 Task: Change the language and translation settings in Microsoft Outlook.
Action: Mouse moved to (60, 39)
Screenshot: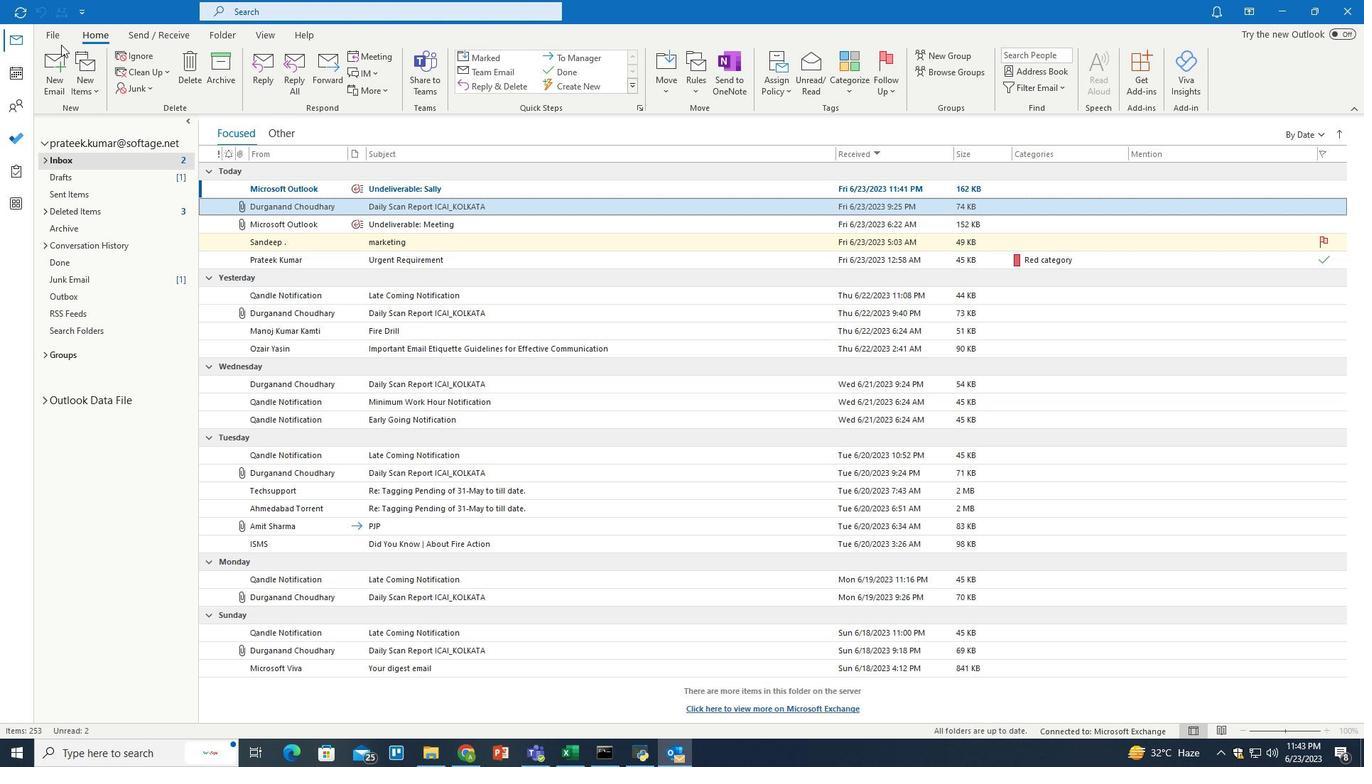 
Action: Mouse pressed left at (60, 39)
Screenshot: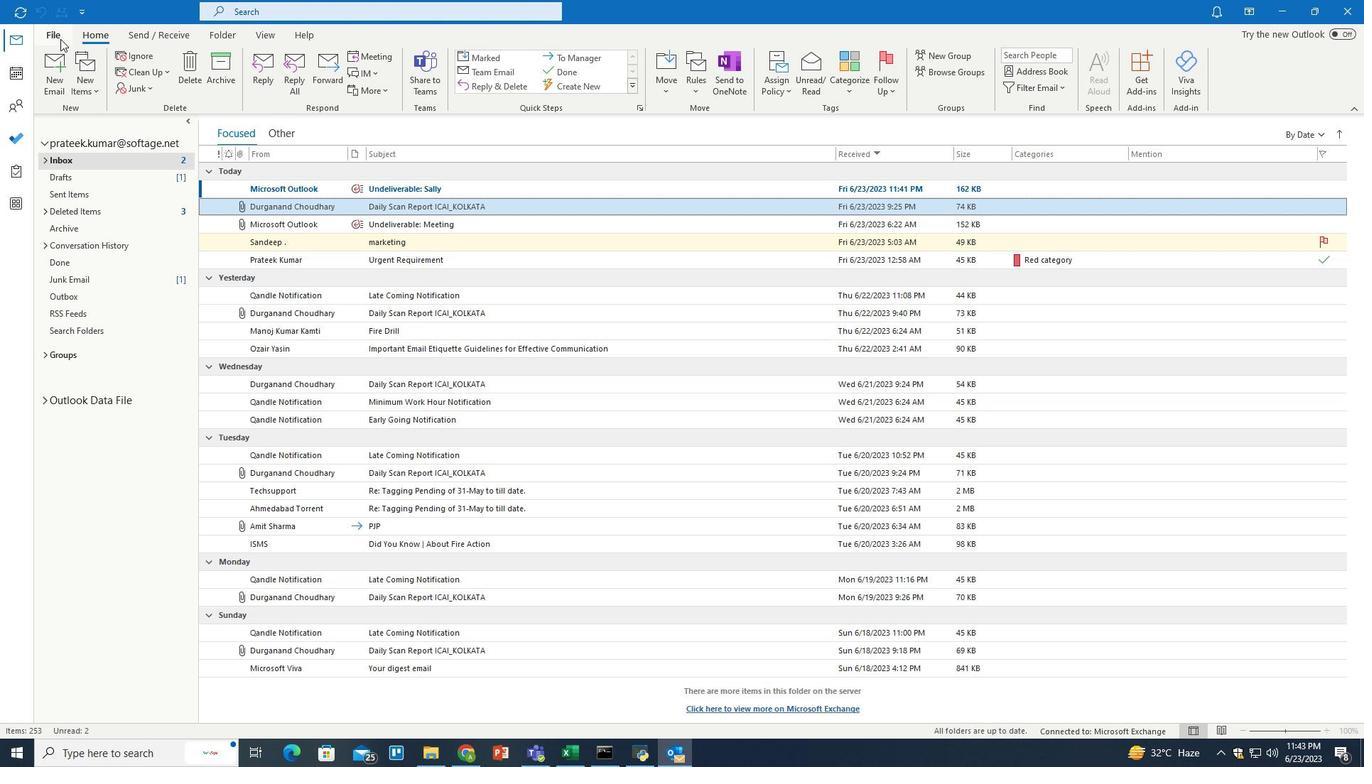 
Action: Mouse moved to (45, 680)
Screenshot: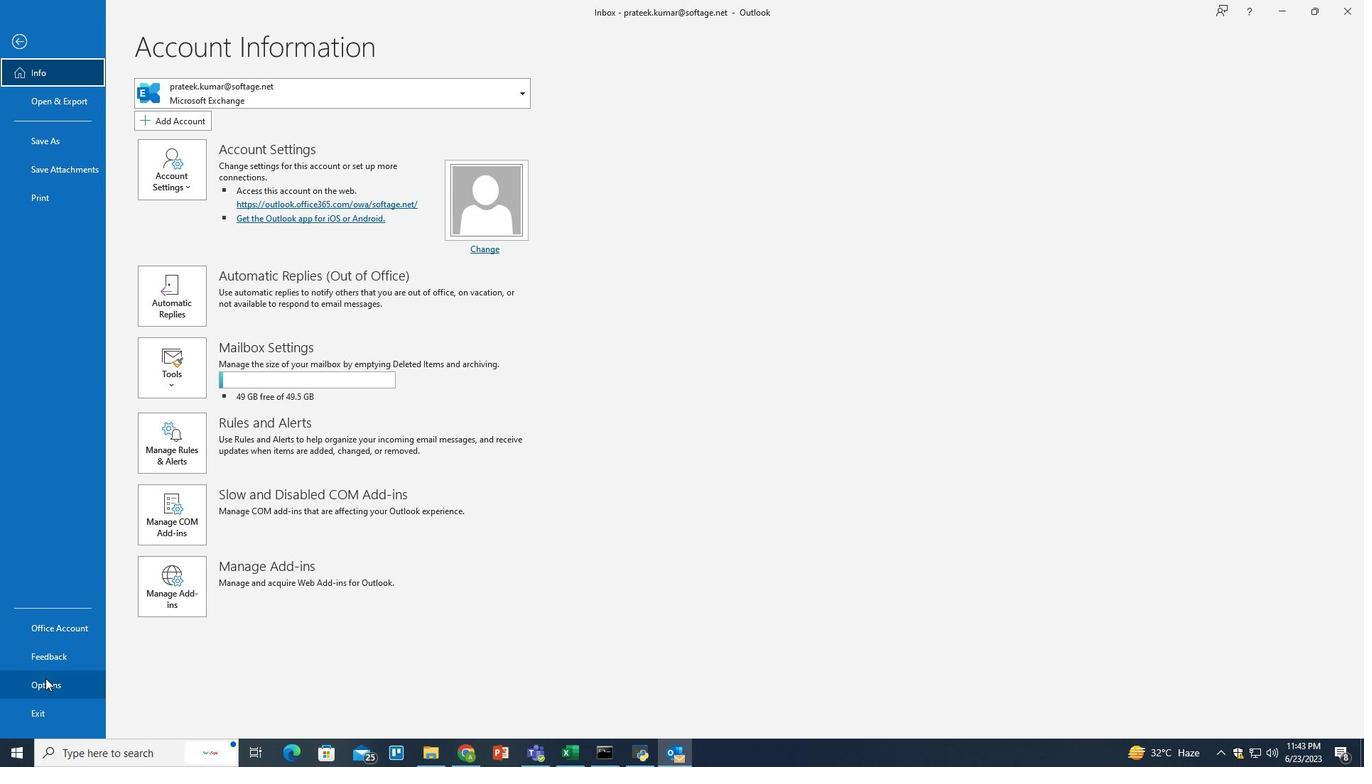 
Action: Mouse pressed left at (45, 680)
Screenshot: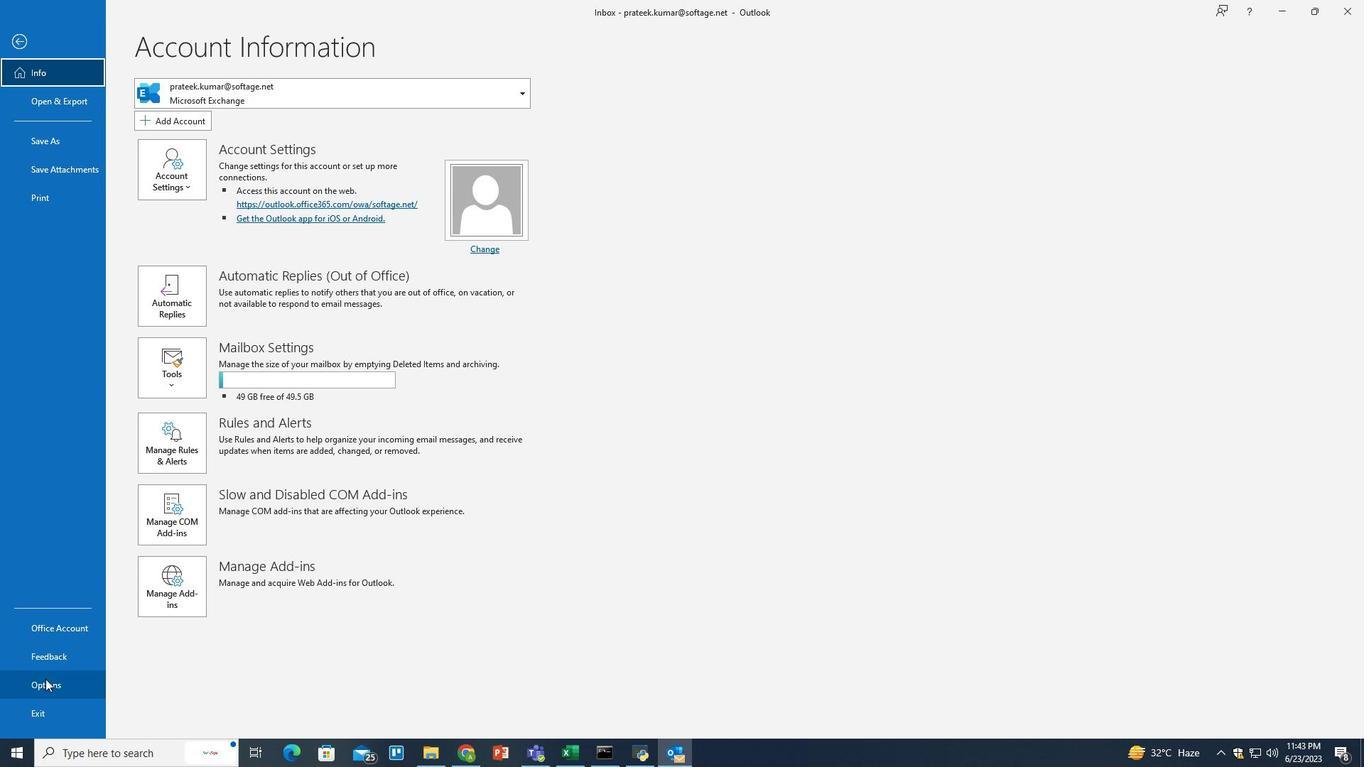 
Action: Mouse moved to (410, 299)
Screenshot: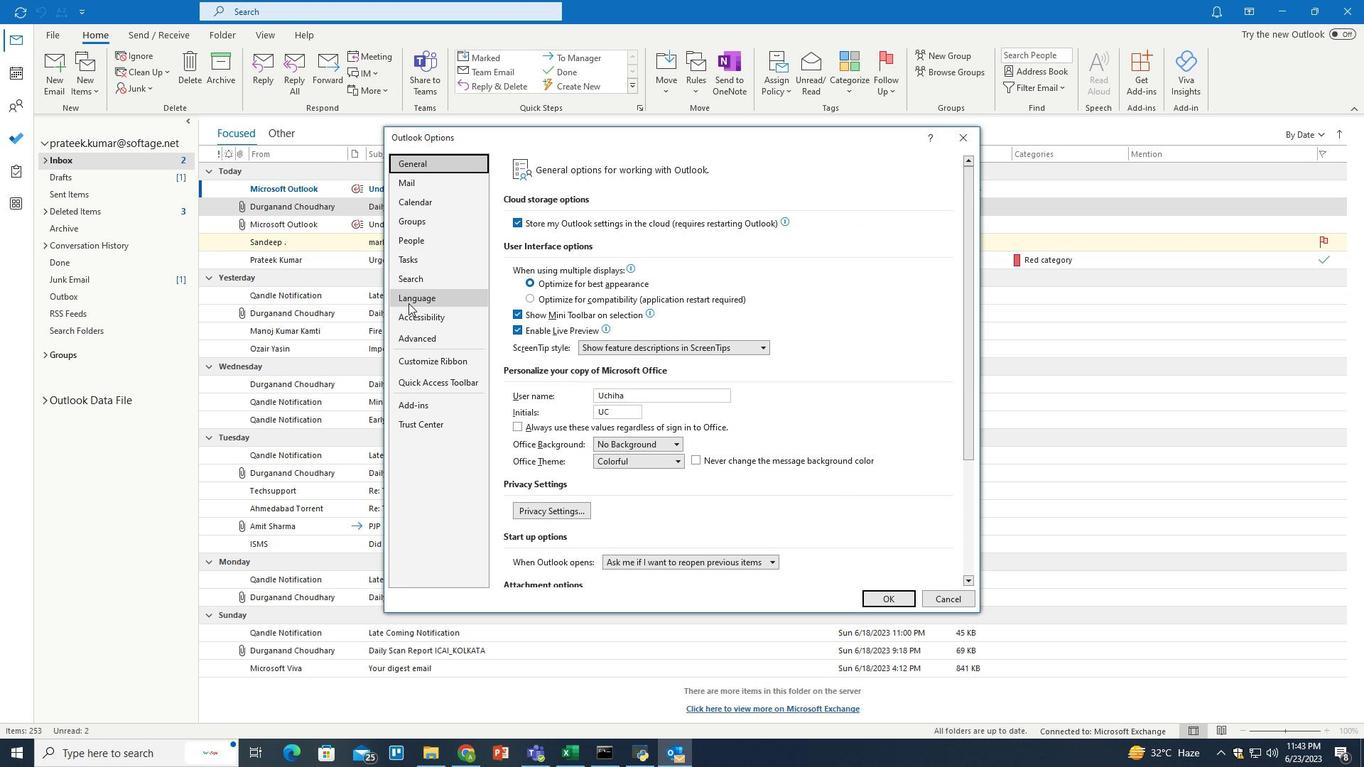 
Action: Mouse pressed left at (410, 299)
Screenshot: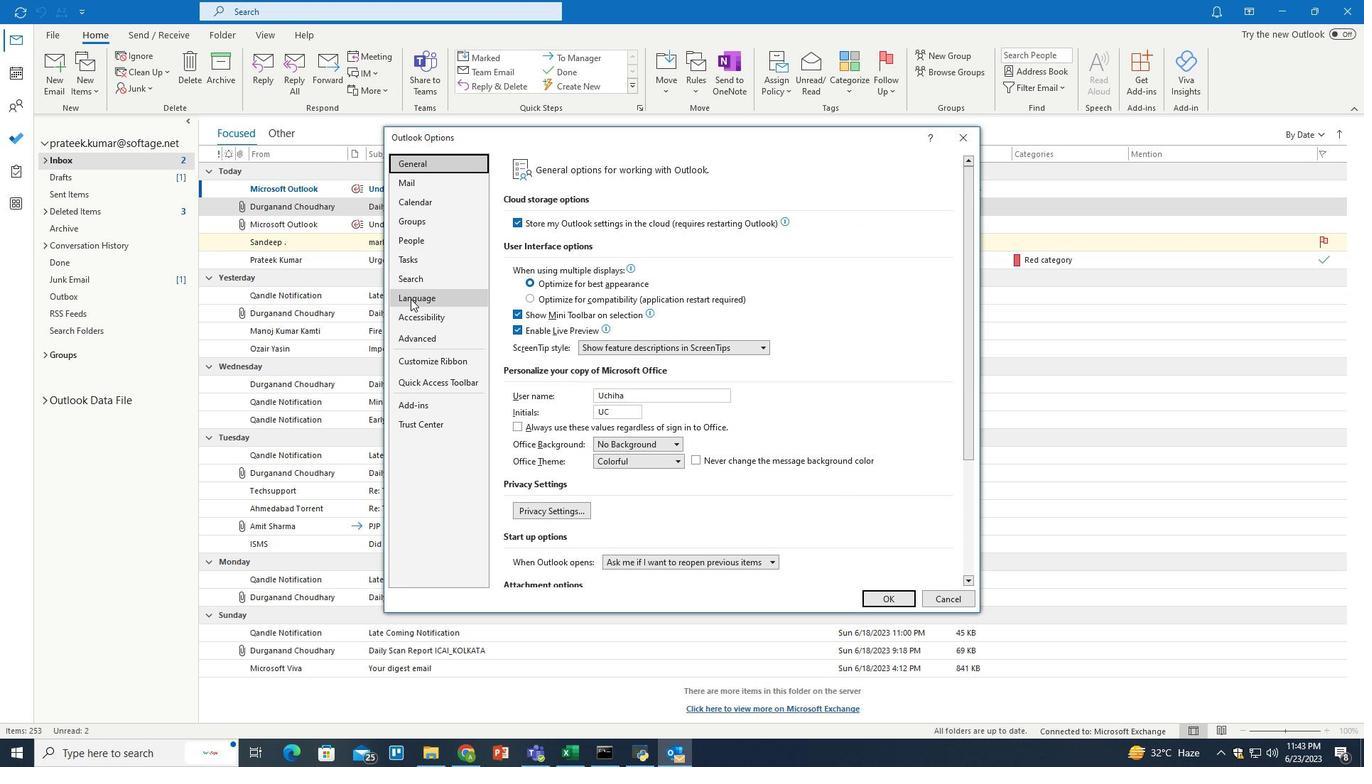 
Action: Mouse moved to (746, 349)
Screenshot: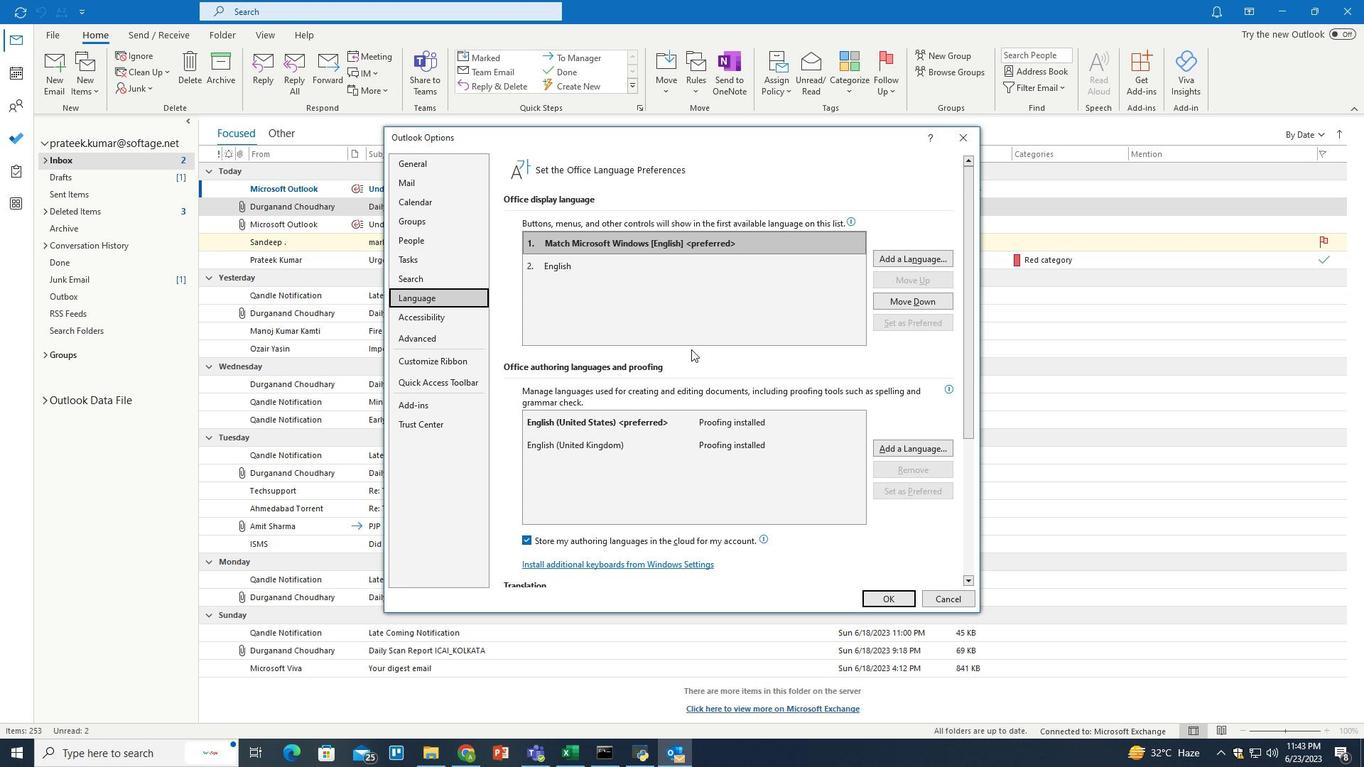 
Action: Mouse scrolled (746, 348) with delta (0, 0)
Screenshot: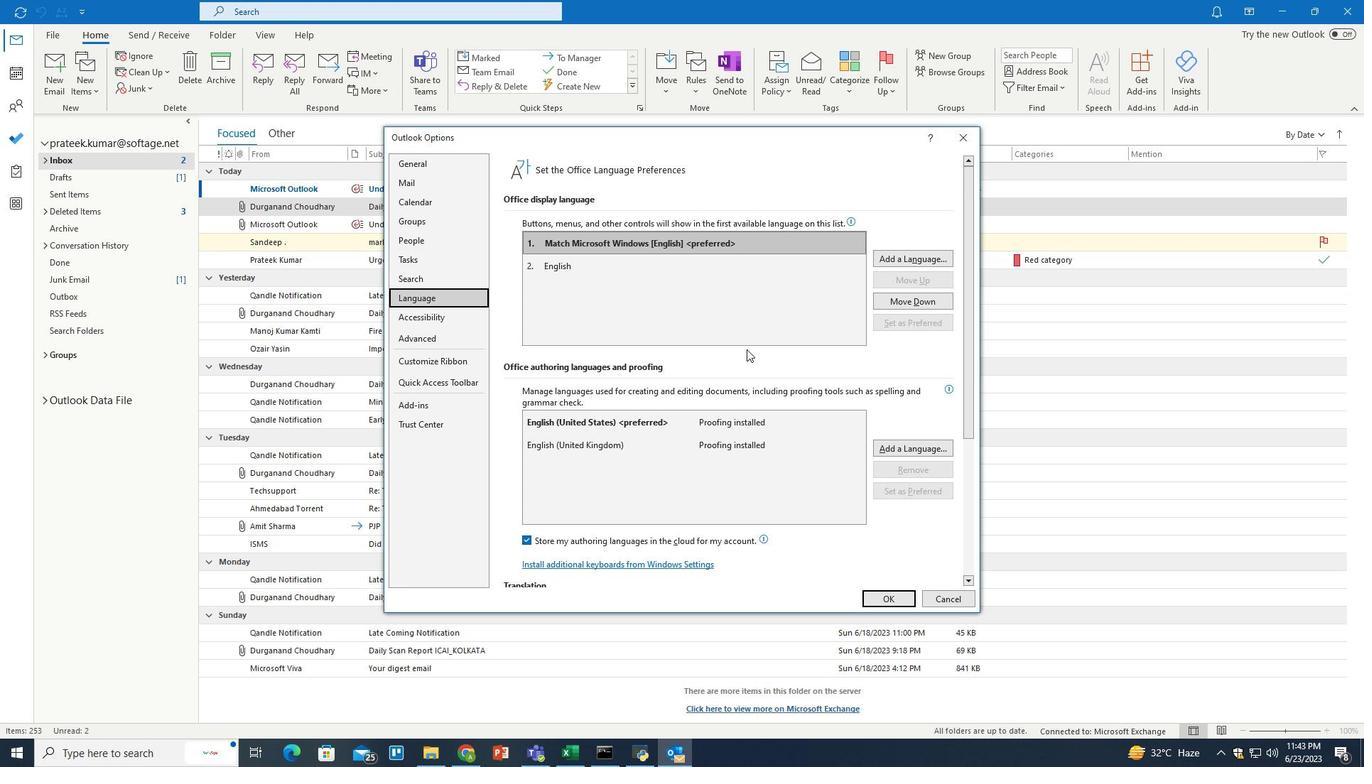 
Action: Mouse scrolled (746, 348) with delta (0, 0)
Screenshot: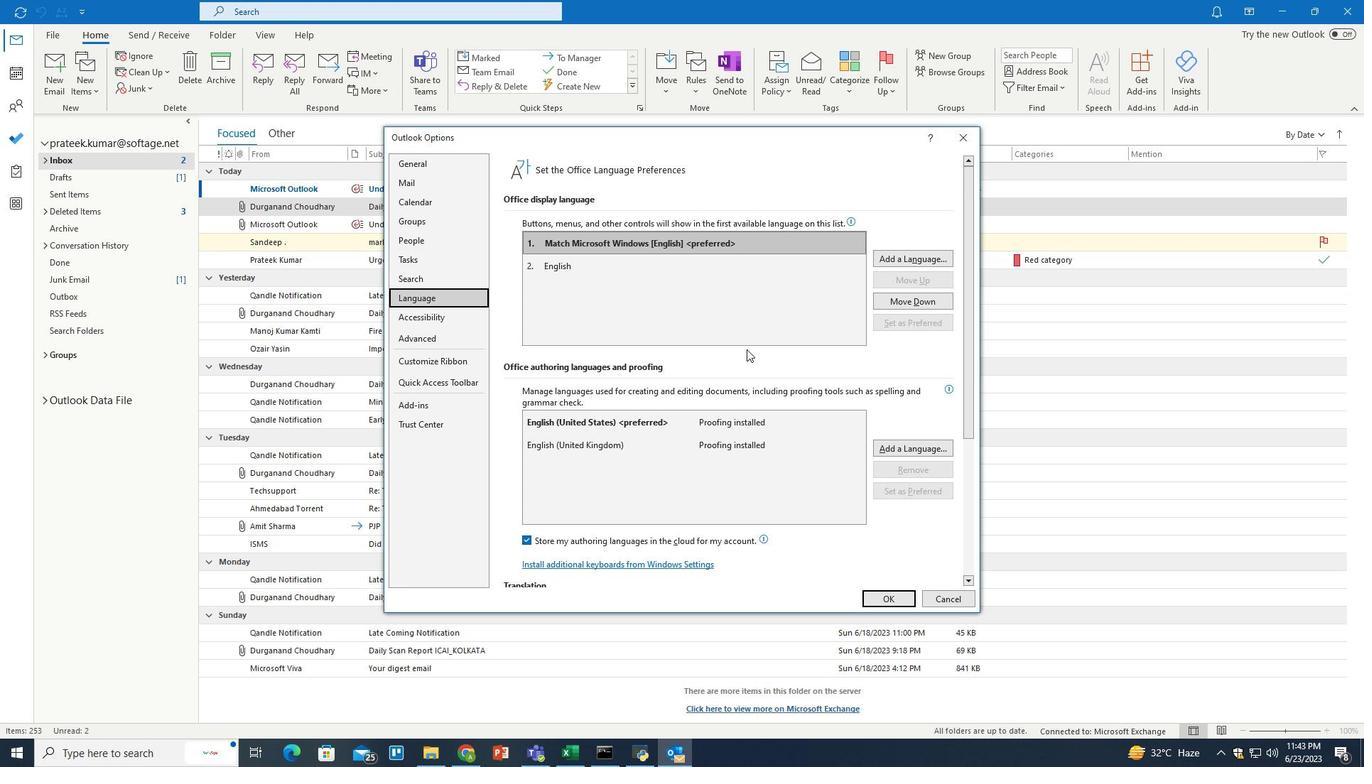 
Action: Mouse scrolled (746, 348) with delta (0, 0)
Screenshot: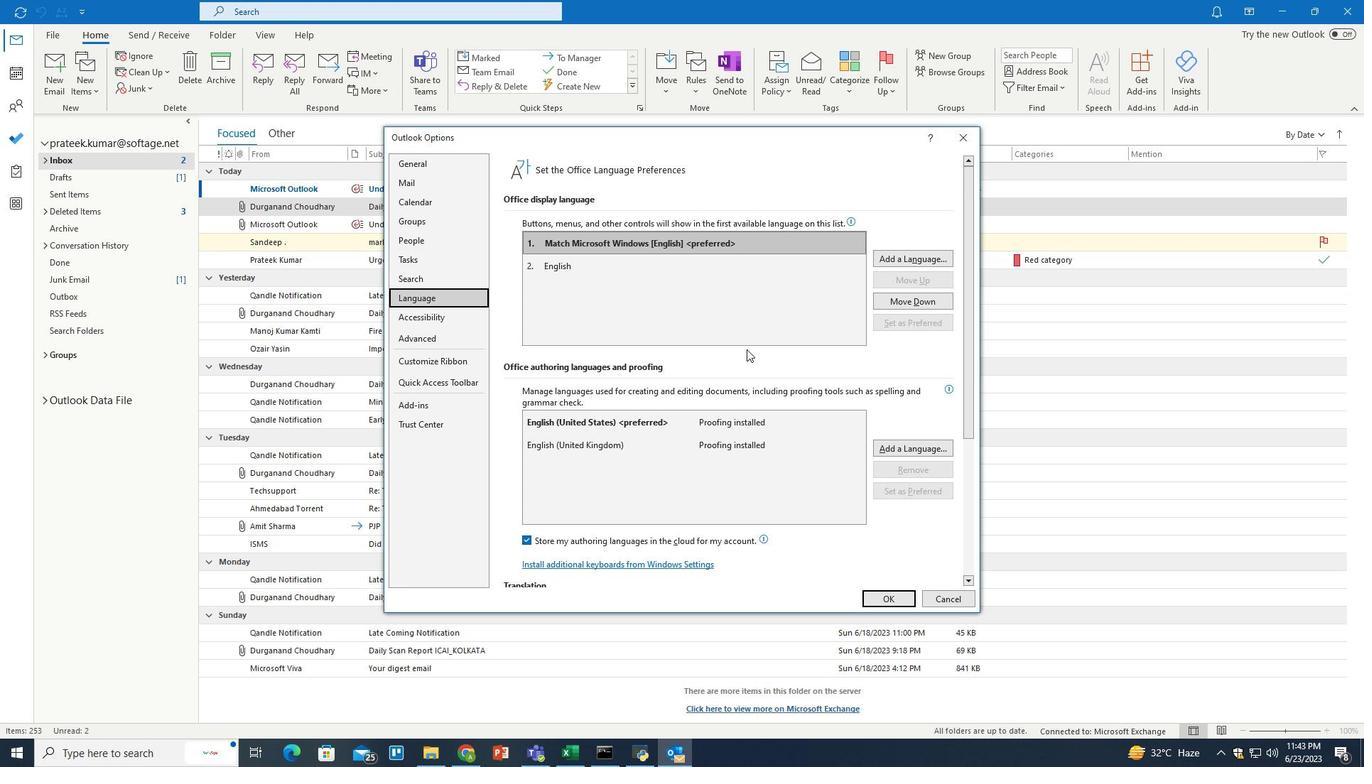 
Action: Mouse scrolled (746, 348) with delta (0, 0)
Screenshot: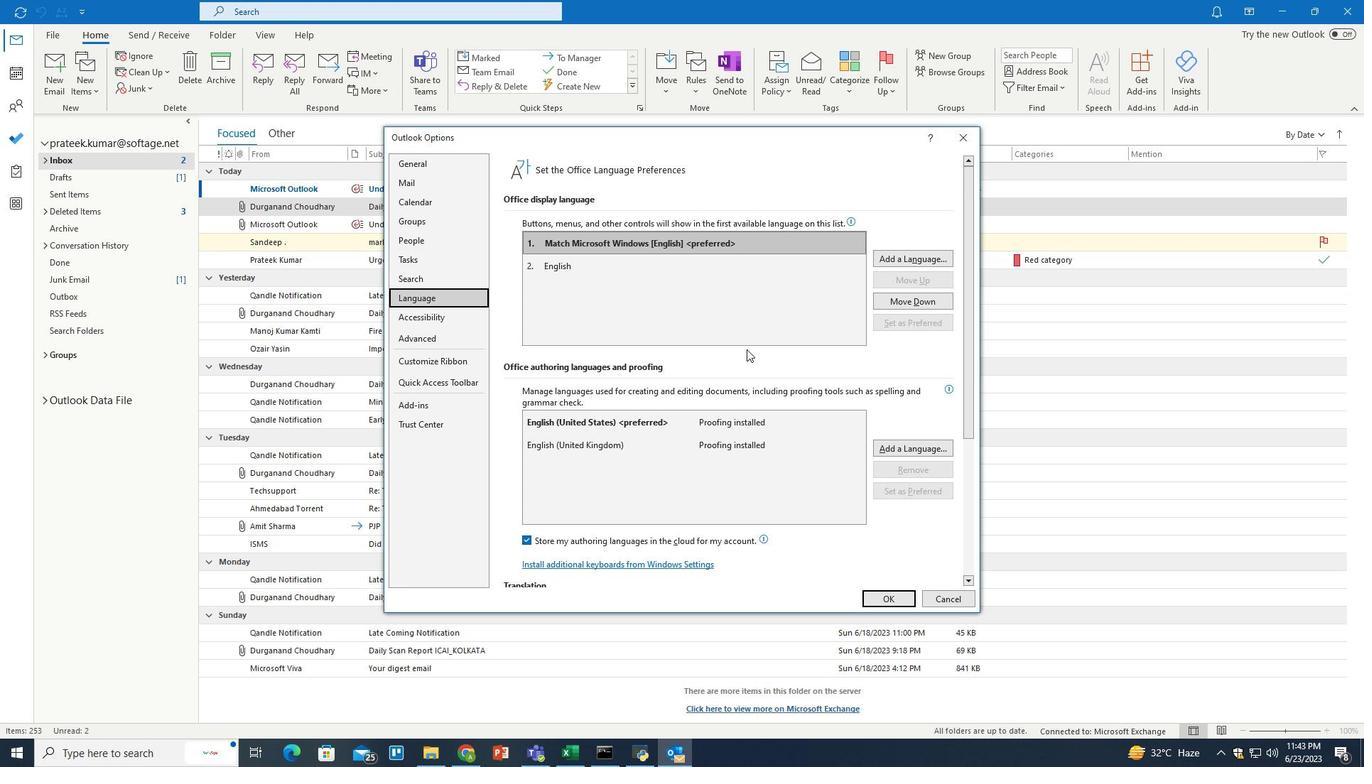 
Action: Mouse scrolled (746, 348) with delta (0, 0)
Screenshot: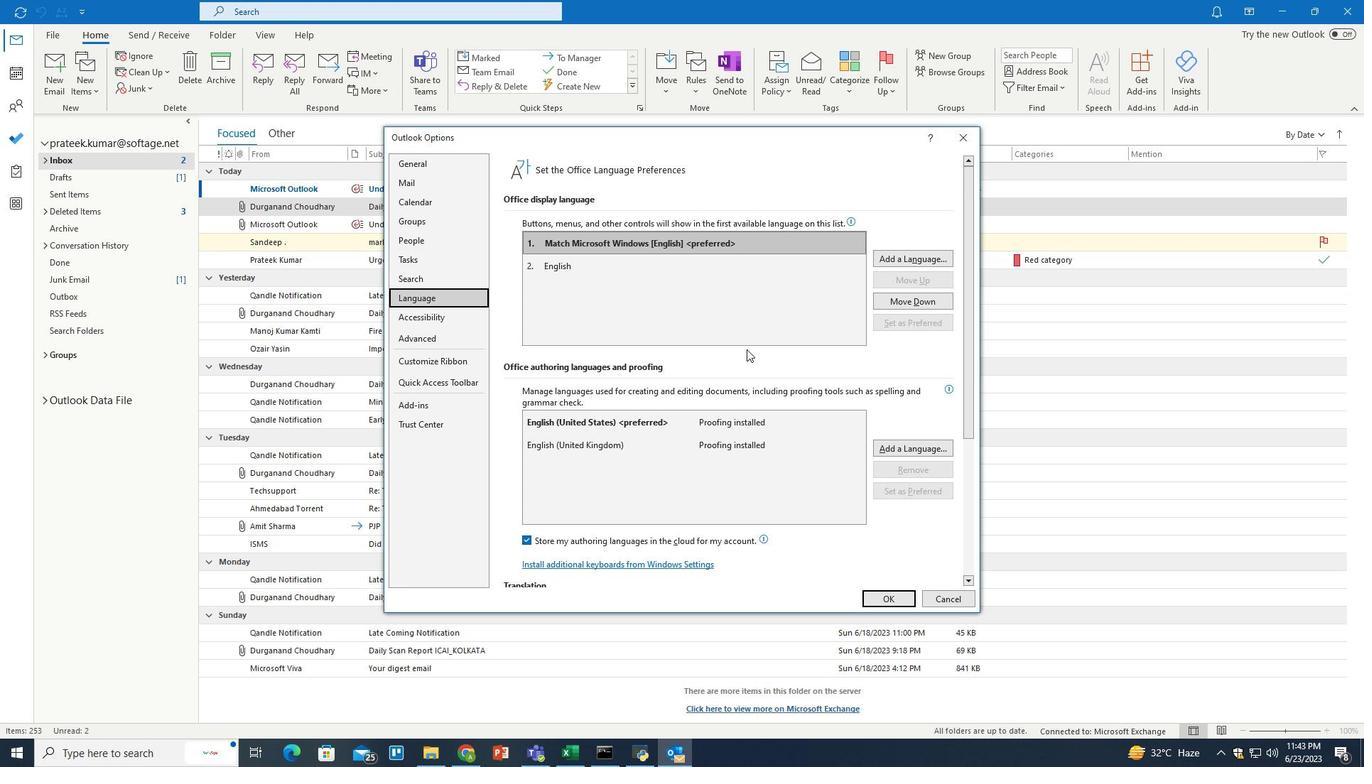 
Action: Mouse moved to (714, 503)
Screenshot: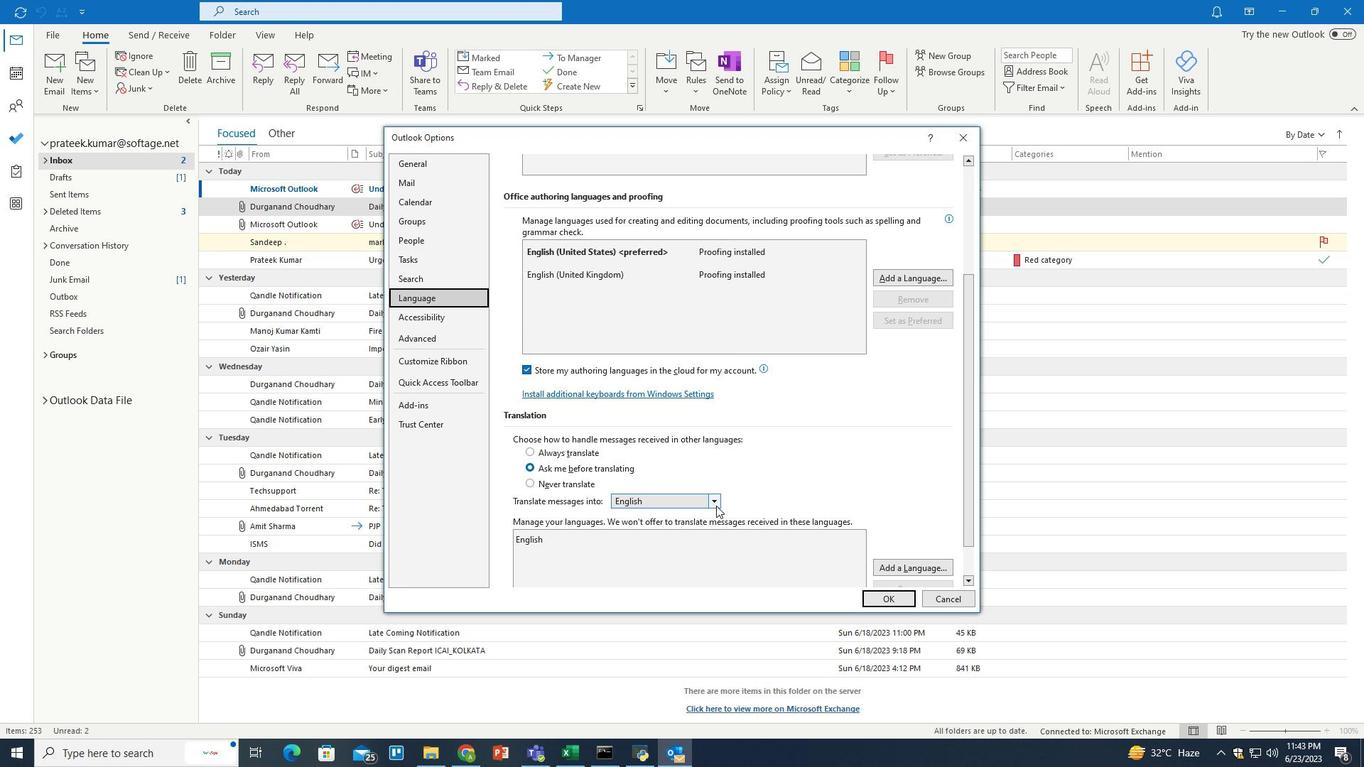 
Action: Mouse pressed left at (714, 503)
Screenshot: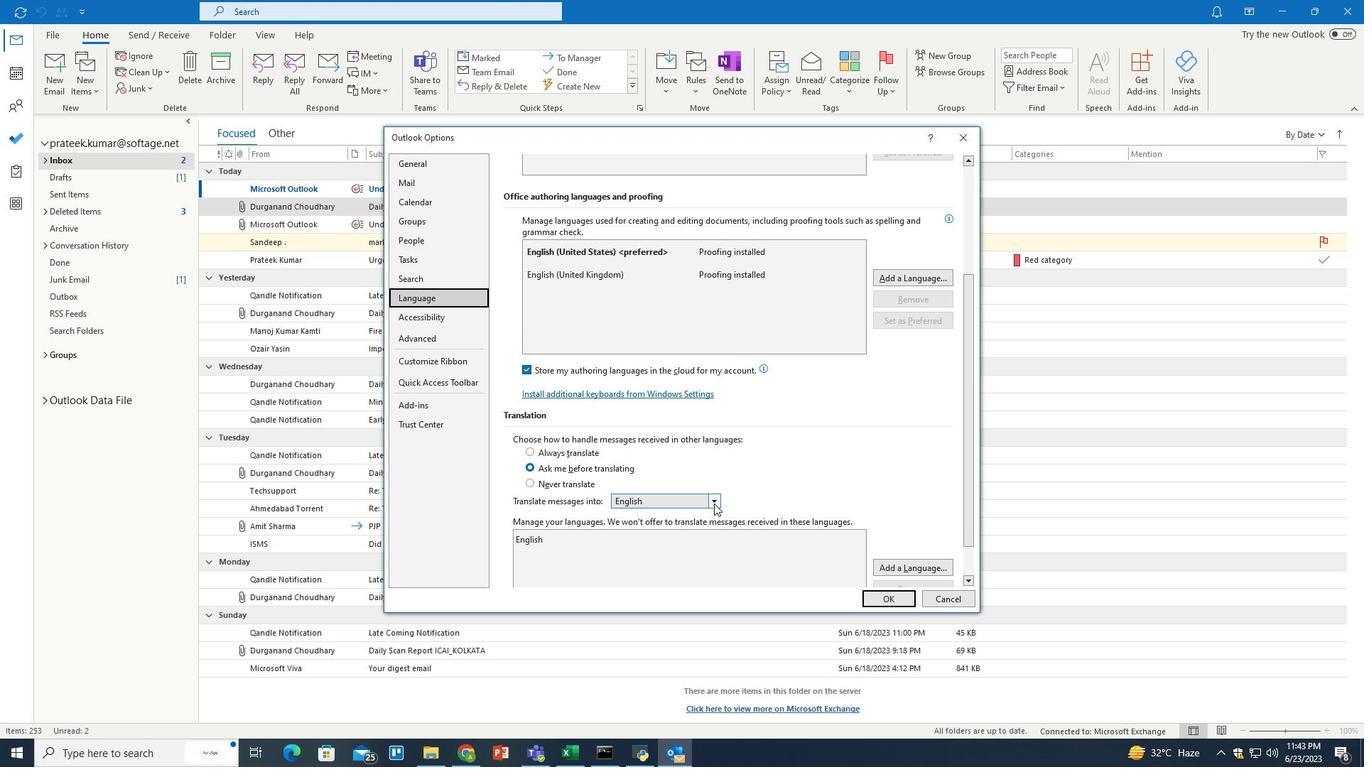 
Action: Mouse moved to (684, 374)
Screenshot: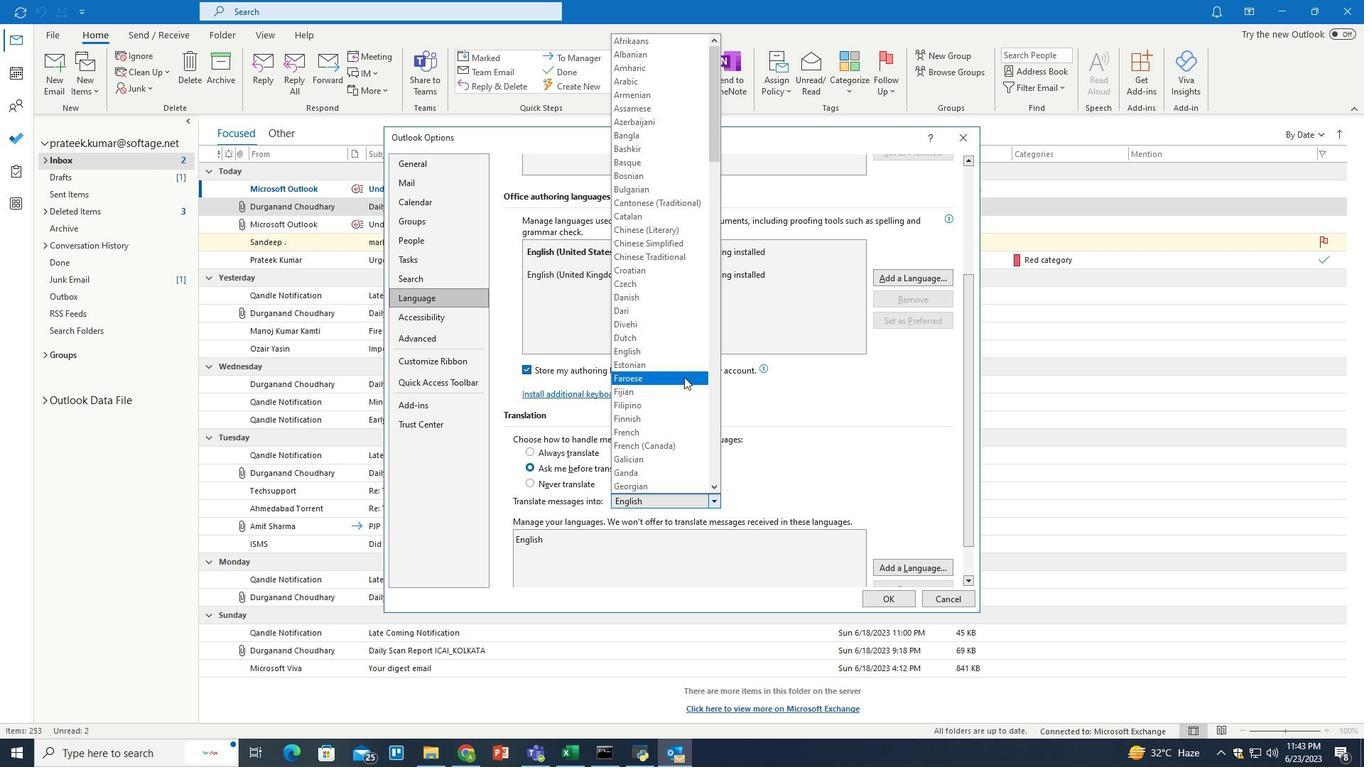 
Action: Mouse scrolled (684, 373) with delta (0, 0)
Screenshot: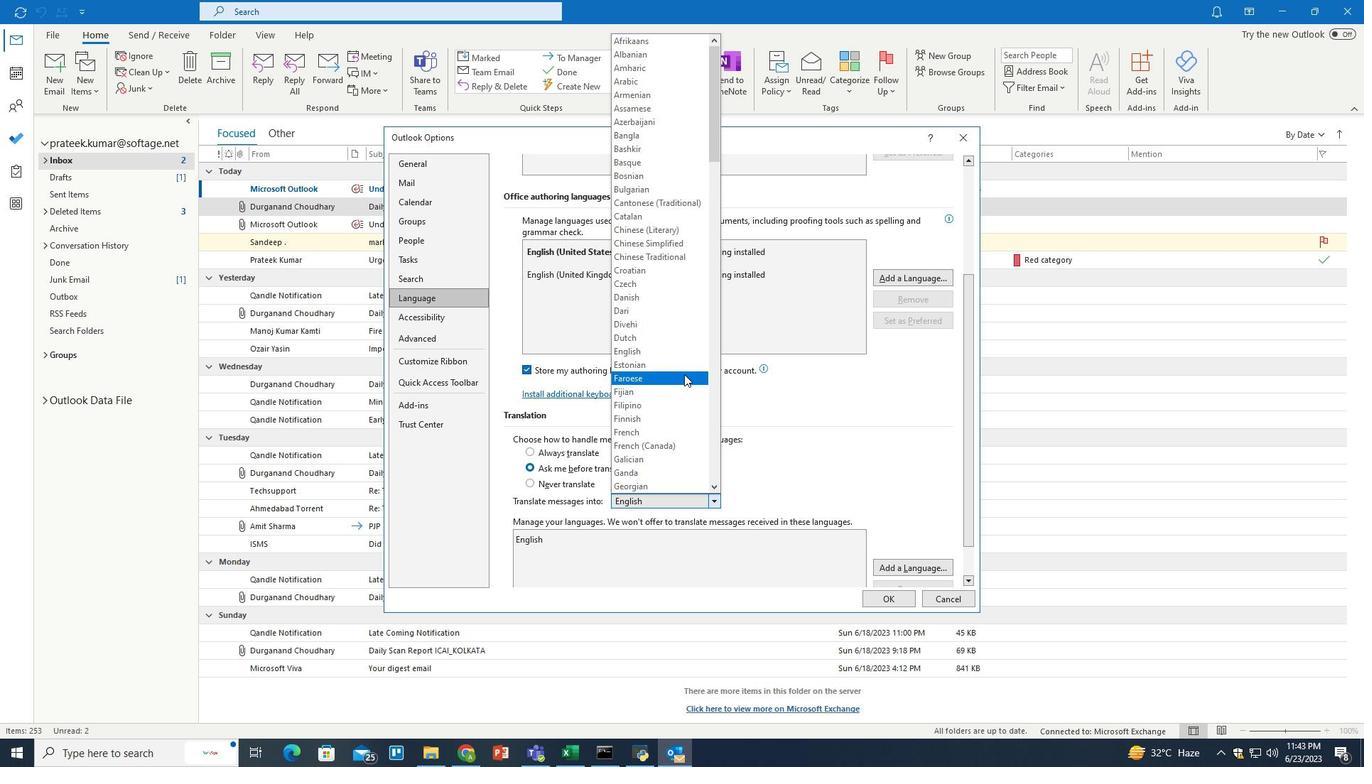 
Action: Mouse scrolled (684, 373) with delta (0, 0)
Screenshot: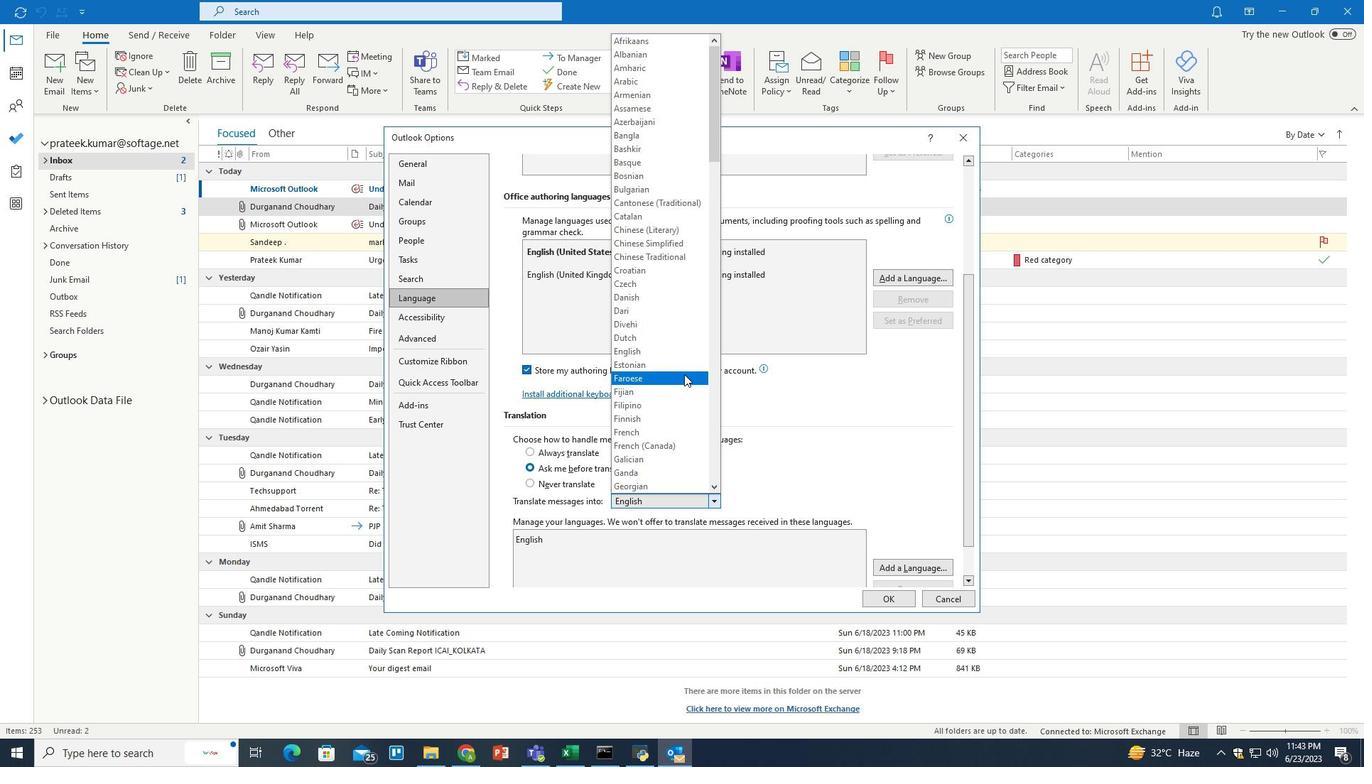 
Action: Mouse scrolled (684, 373) with delta (0, 0)
Screenshot: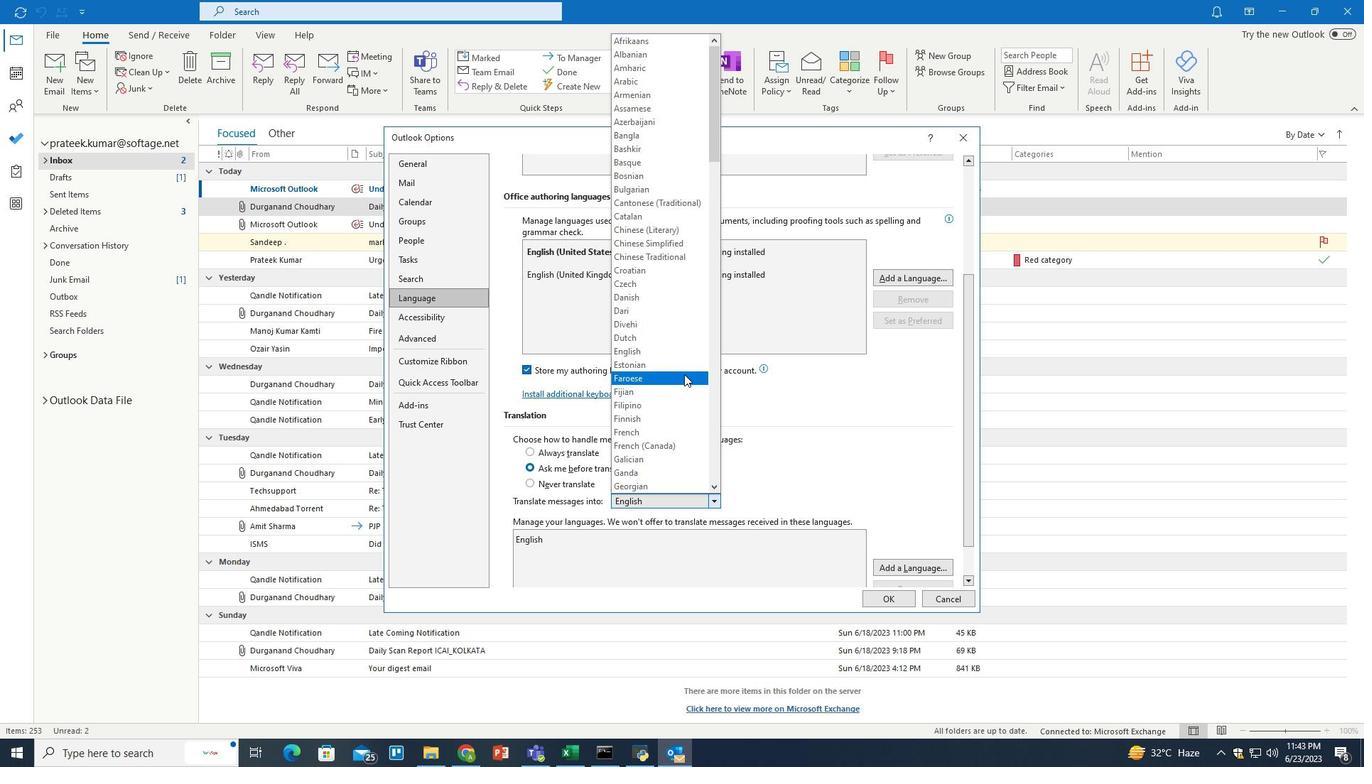 
Action: Mouse scrolled (684, 373) with delta (0, 0)
Screenshot: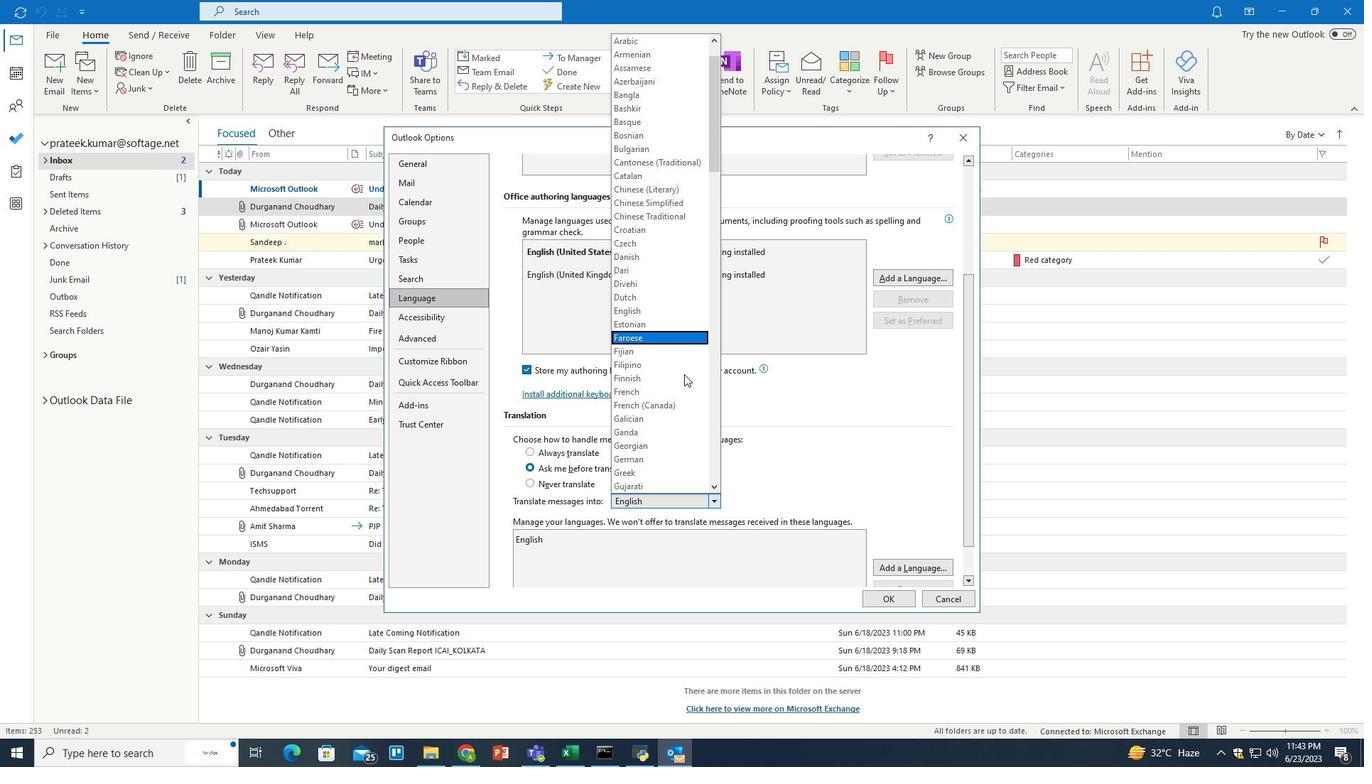
Action: Mouse scrolled (684, 373) with delta (0, 0)
Screenshot: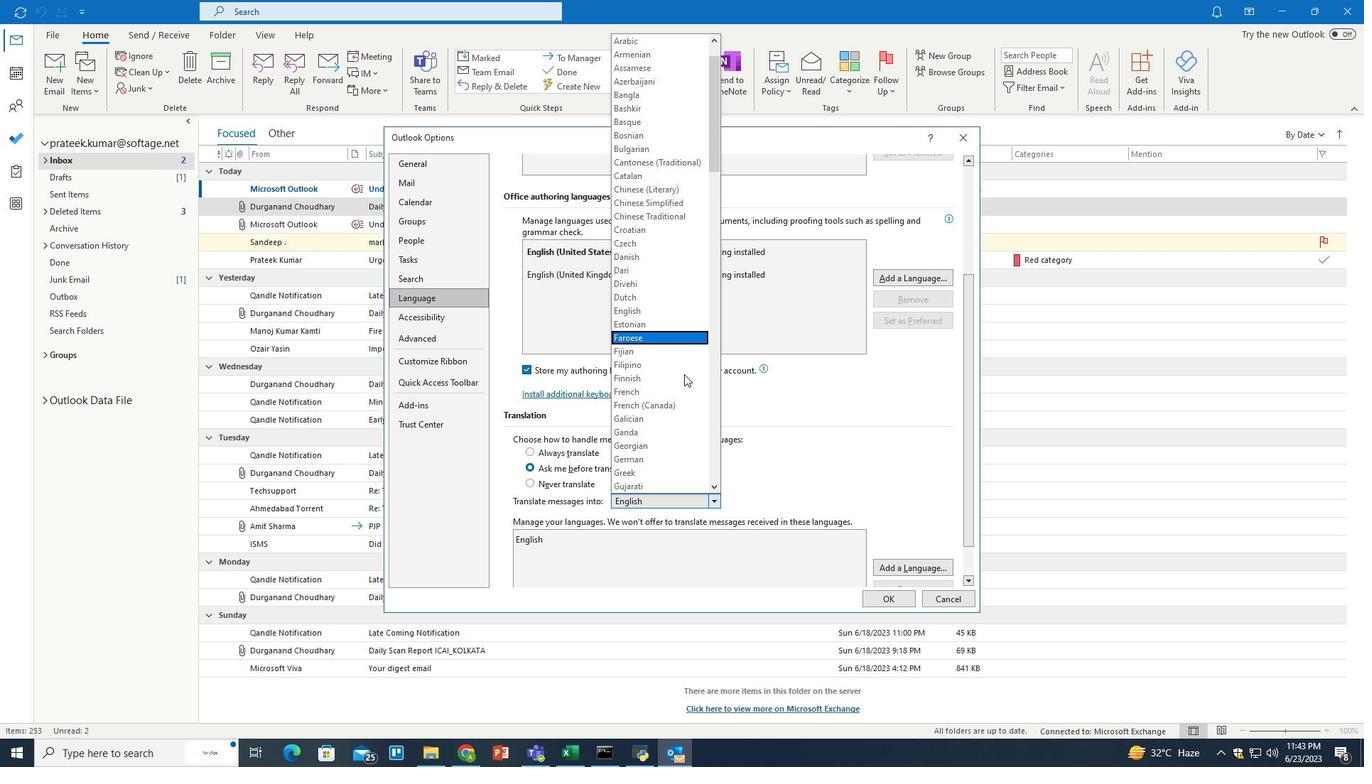 
Action: Mouse scrolled (684, 373) with delta (0, 0)
Screenshot: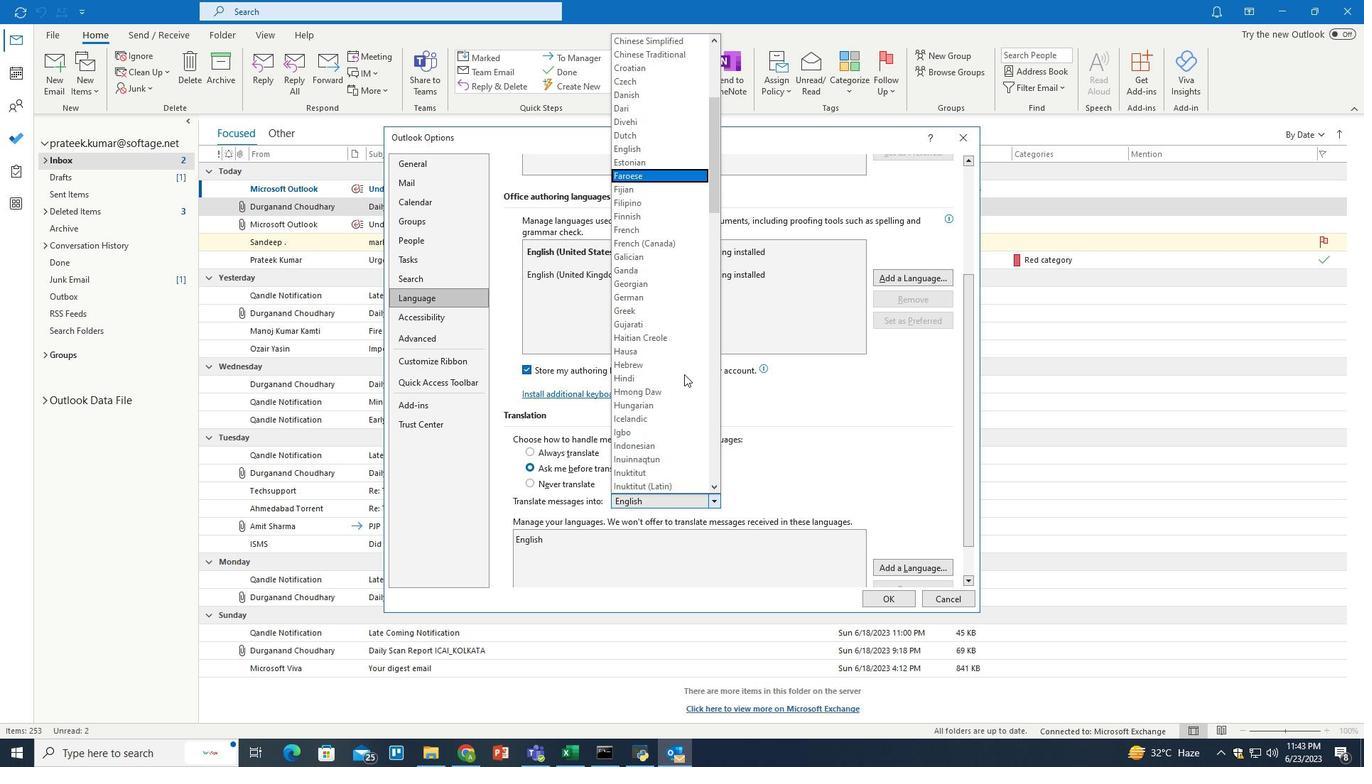 
Action: Mouse scrolled (684, 373) with delta (0, 0)
Screenshot: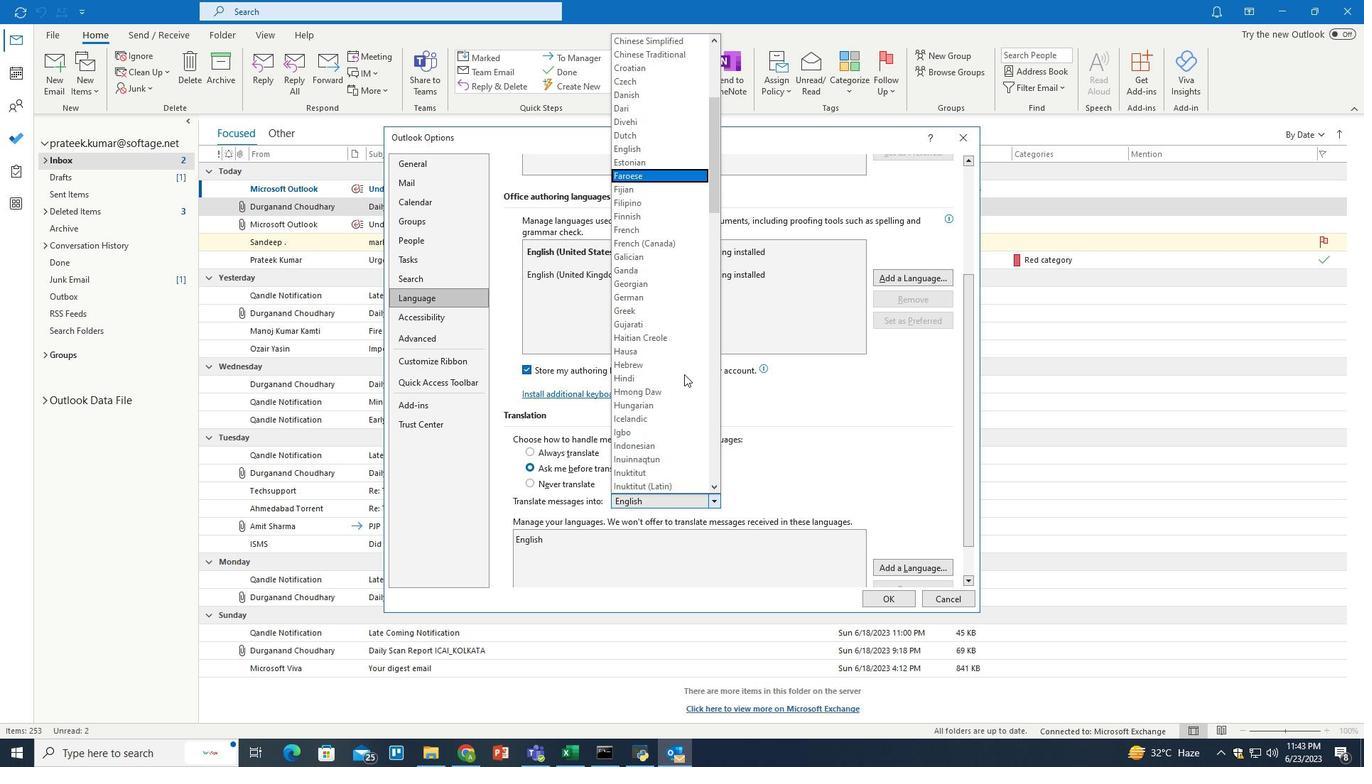 
Action: Mouse scrolled (684, 373) with delta (0, 0)
Screenshot: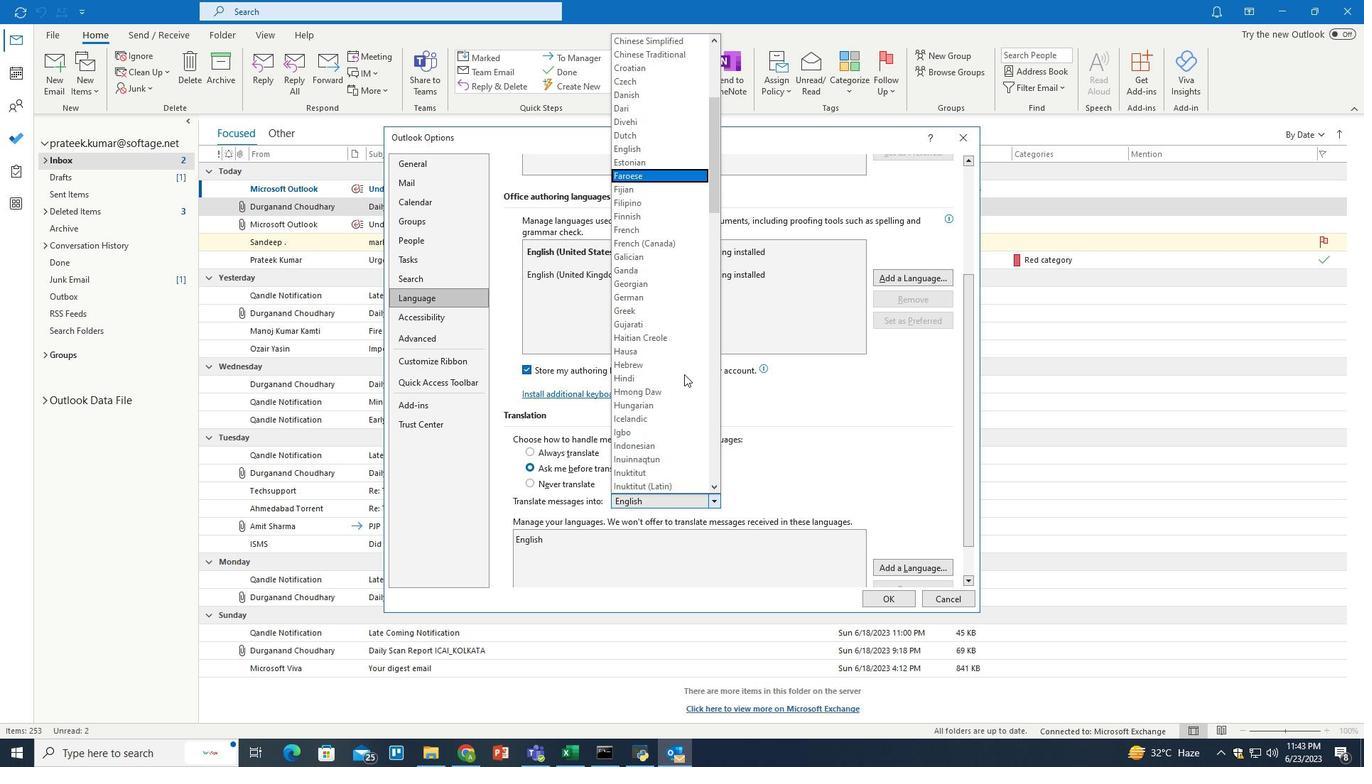 
Action: Mouse scrolled (684, 373) with delta (0, 0)
Screenshot: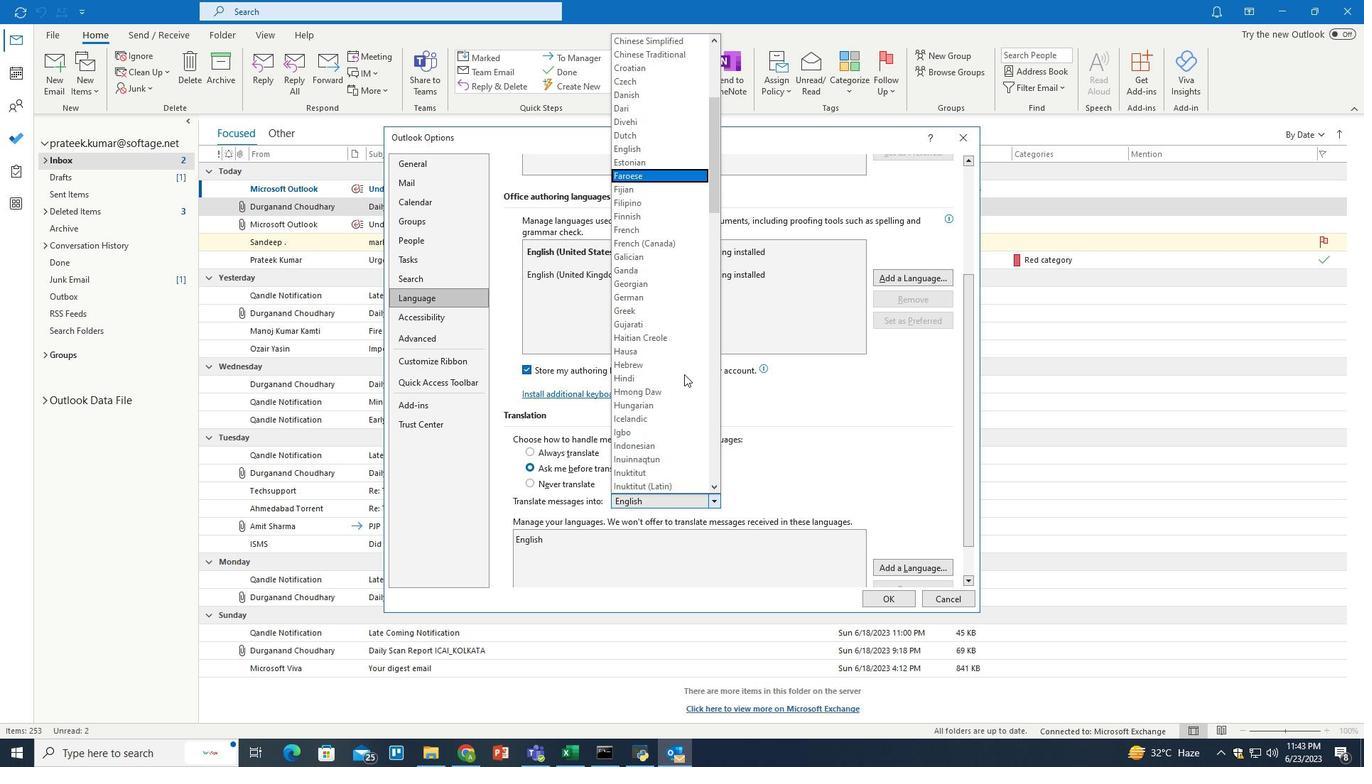 
Action: Mouse scrolled (684, 373) with delta (0, 0)
Screenshot: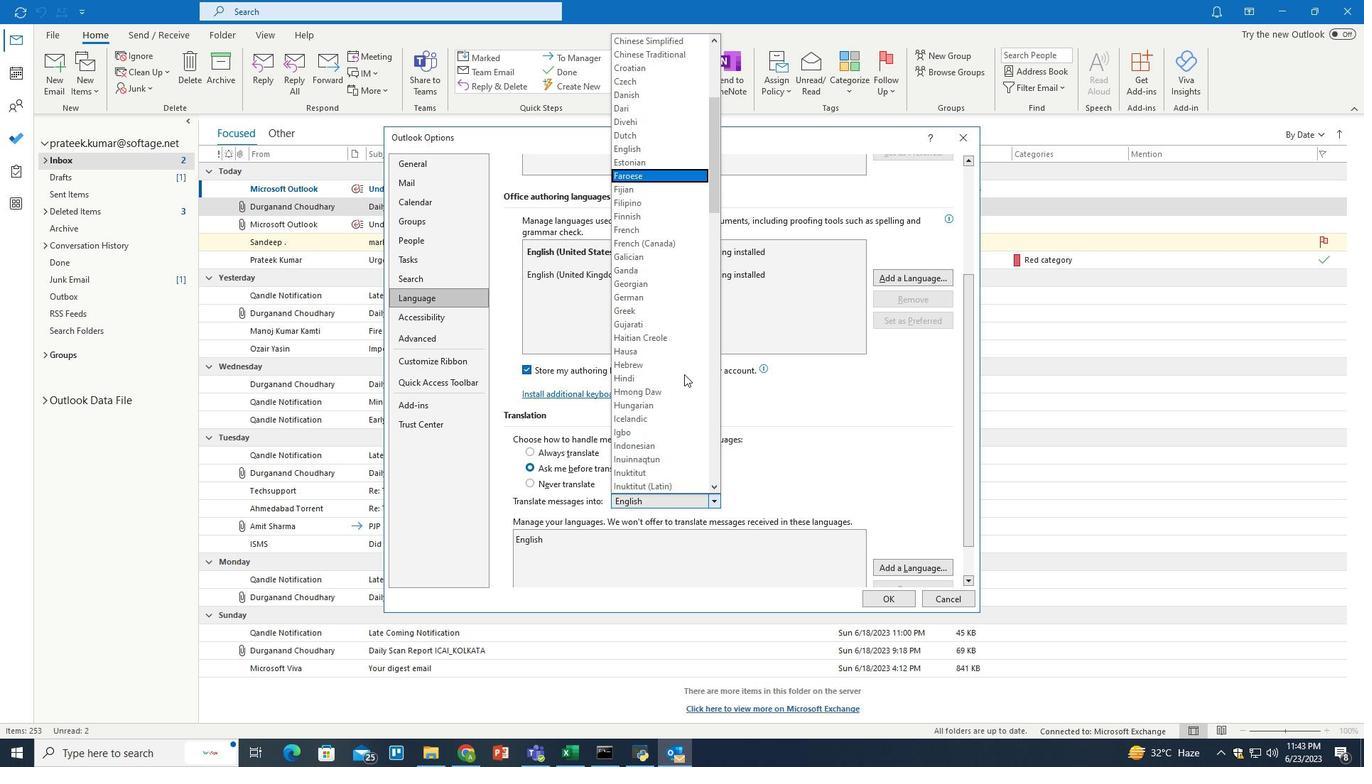 
Action: Mouse scrolled (684, 373) with delta (0, 0)
Screenshot: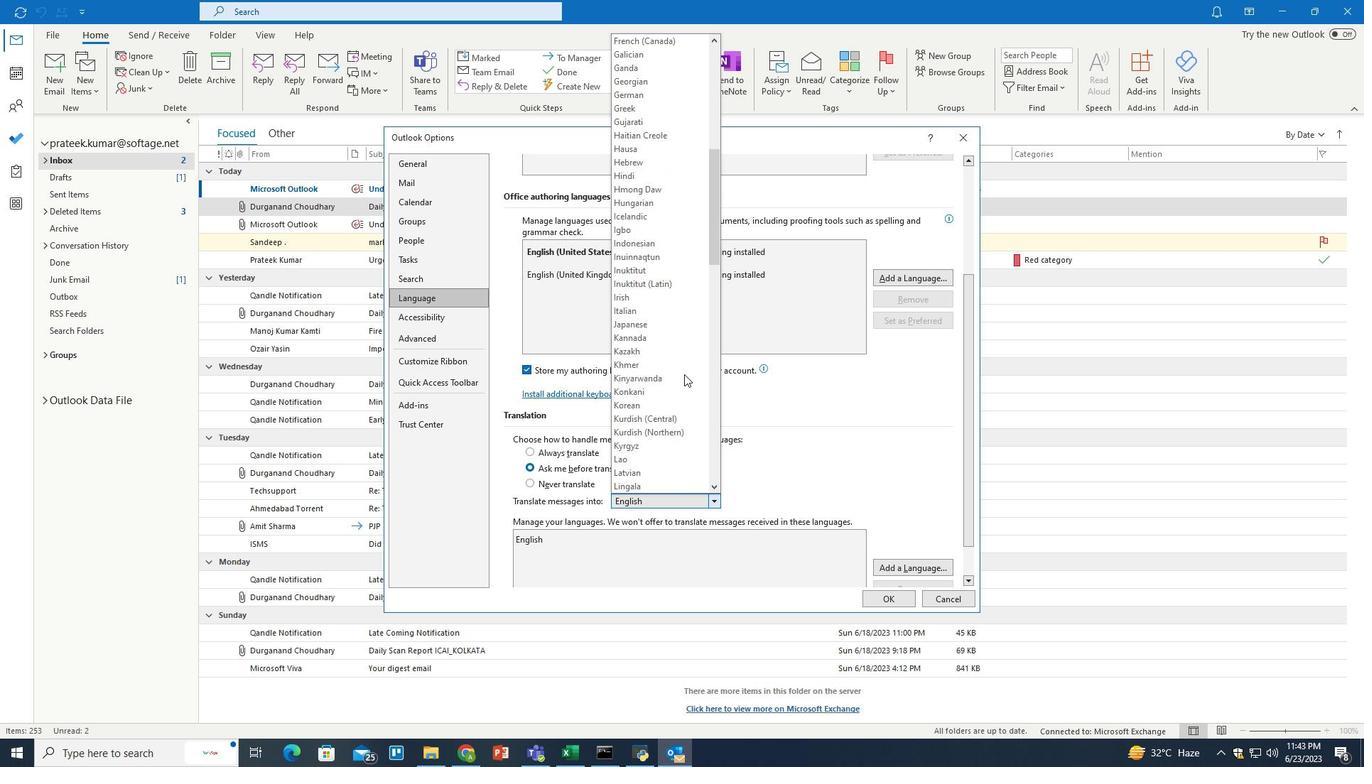 
Action: Mouse scrolled (684, 373) with delta (0, 0)
Screenshot: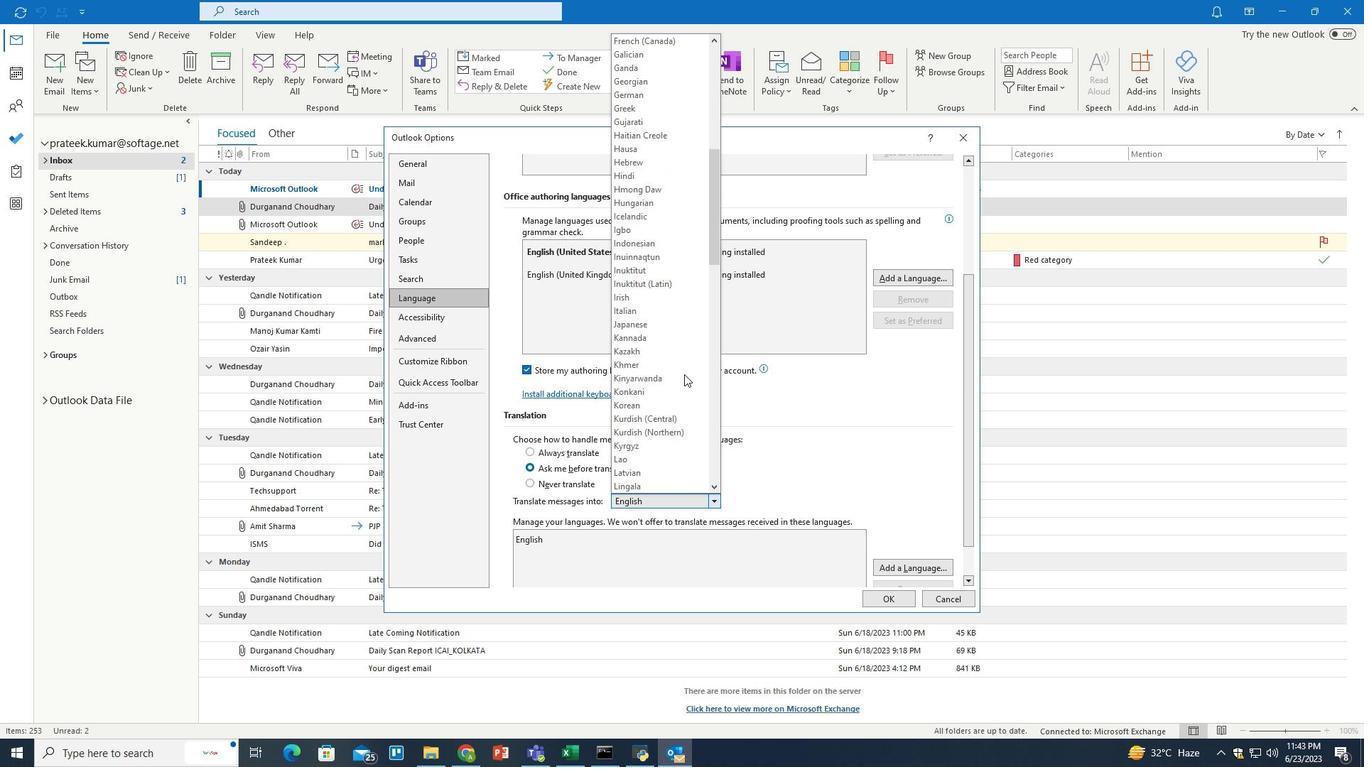 
Action: Mouse scrolled (684, 373) with delta (0, 0)
Screenshot: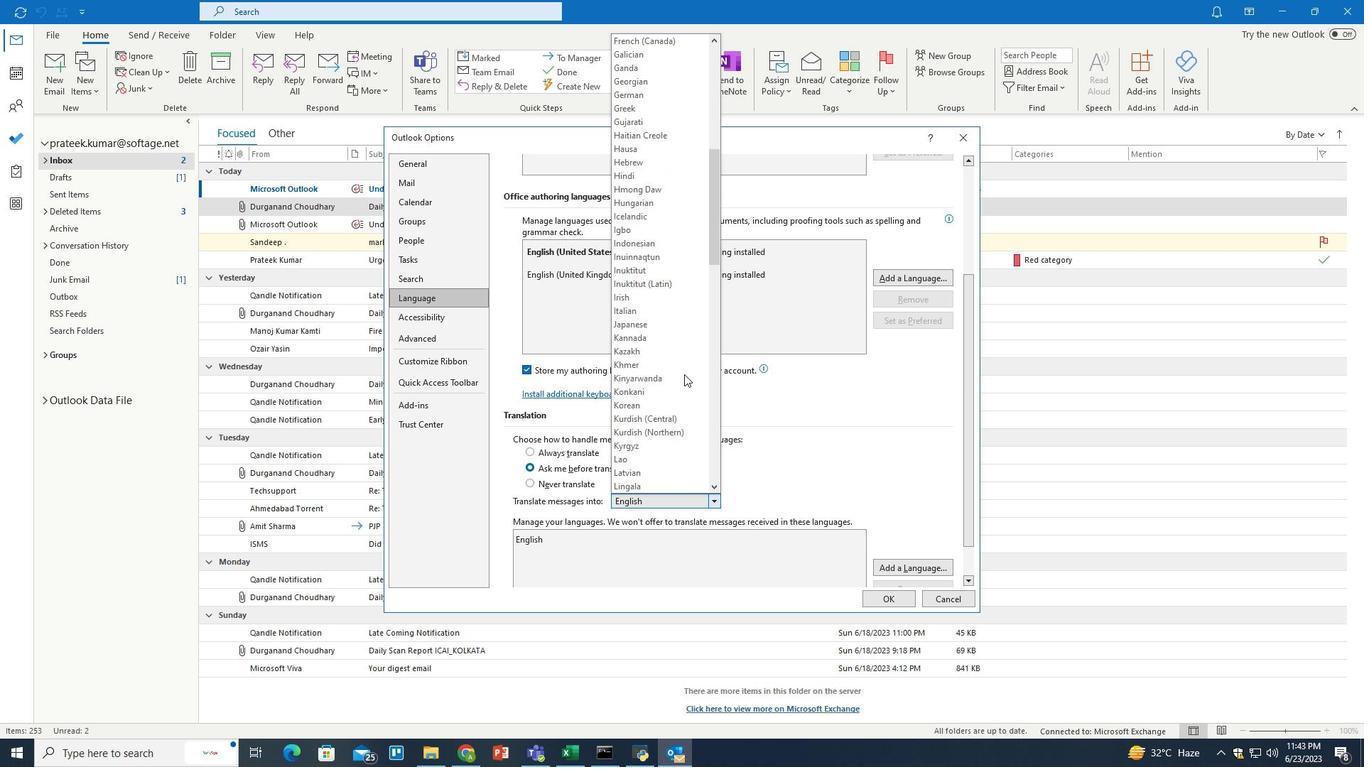 
Action: Mouse scrolled (684, 373) with delta (0, 0)
Screenshot: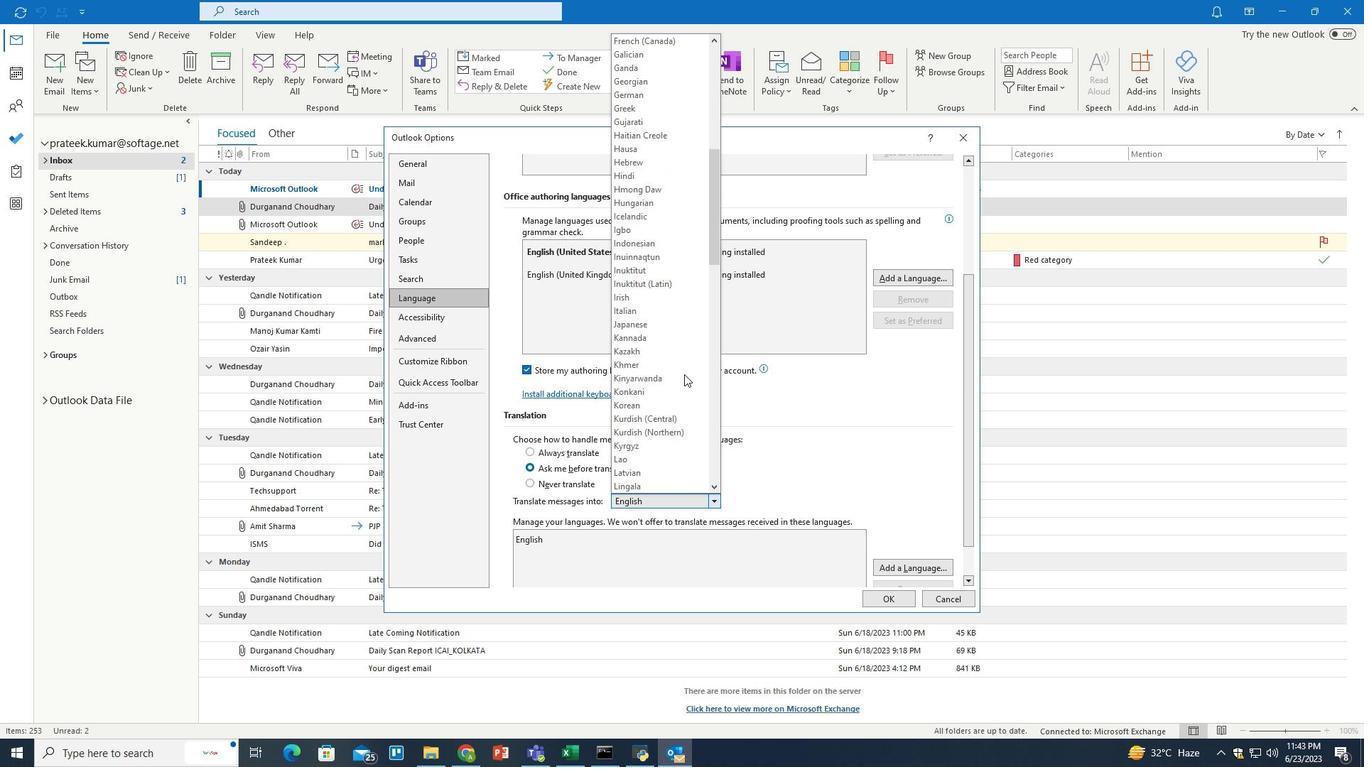 
Action: Mouse scrolled (684, 373) with delta (0, 0)
Screenshot: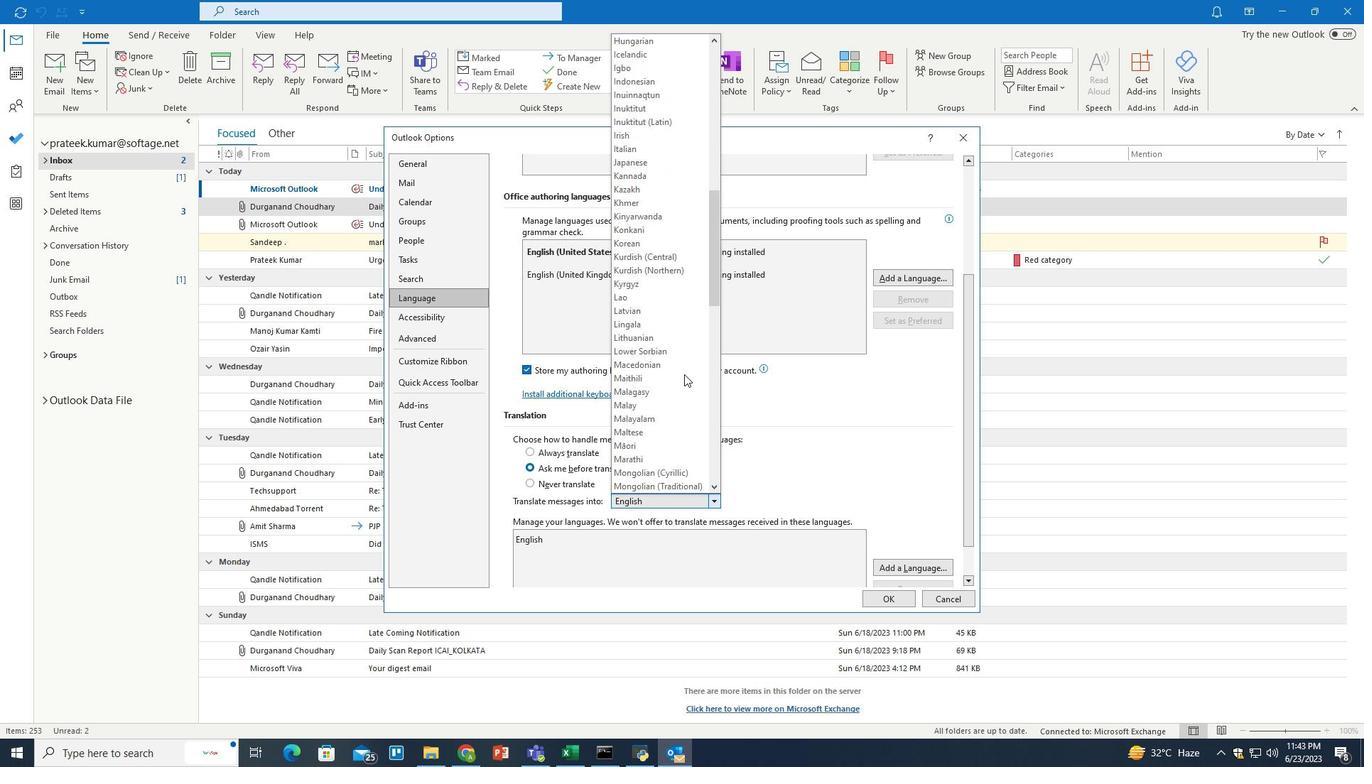 
Action: Mouse scrolled (684, 373) with delta (0, 0)
Screenshot: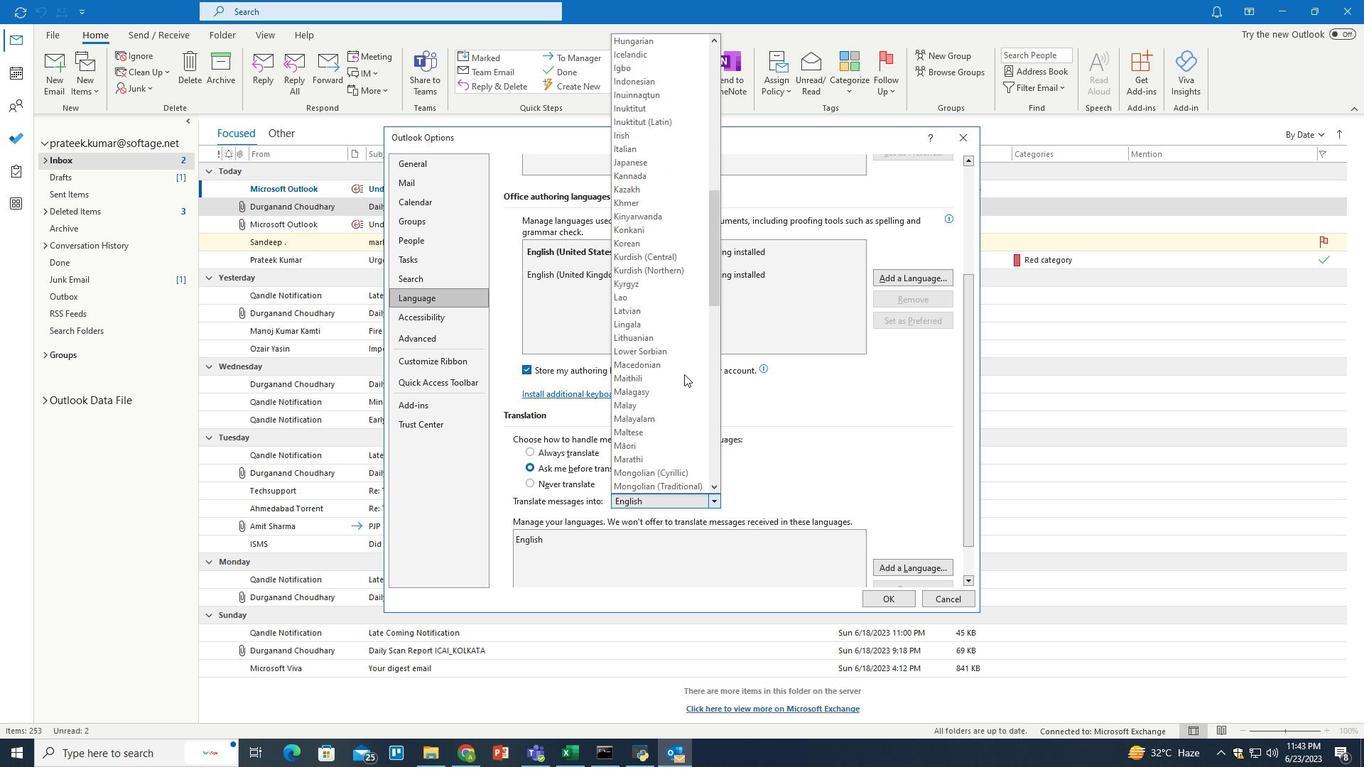 
Action: Mouse scrolled (684, 373) with delta (0, 0)
Screenshot: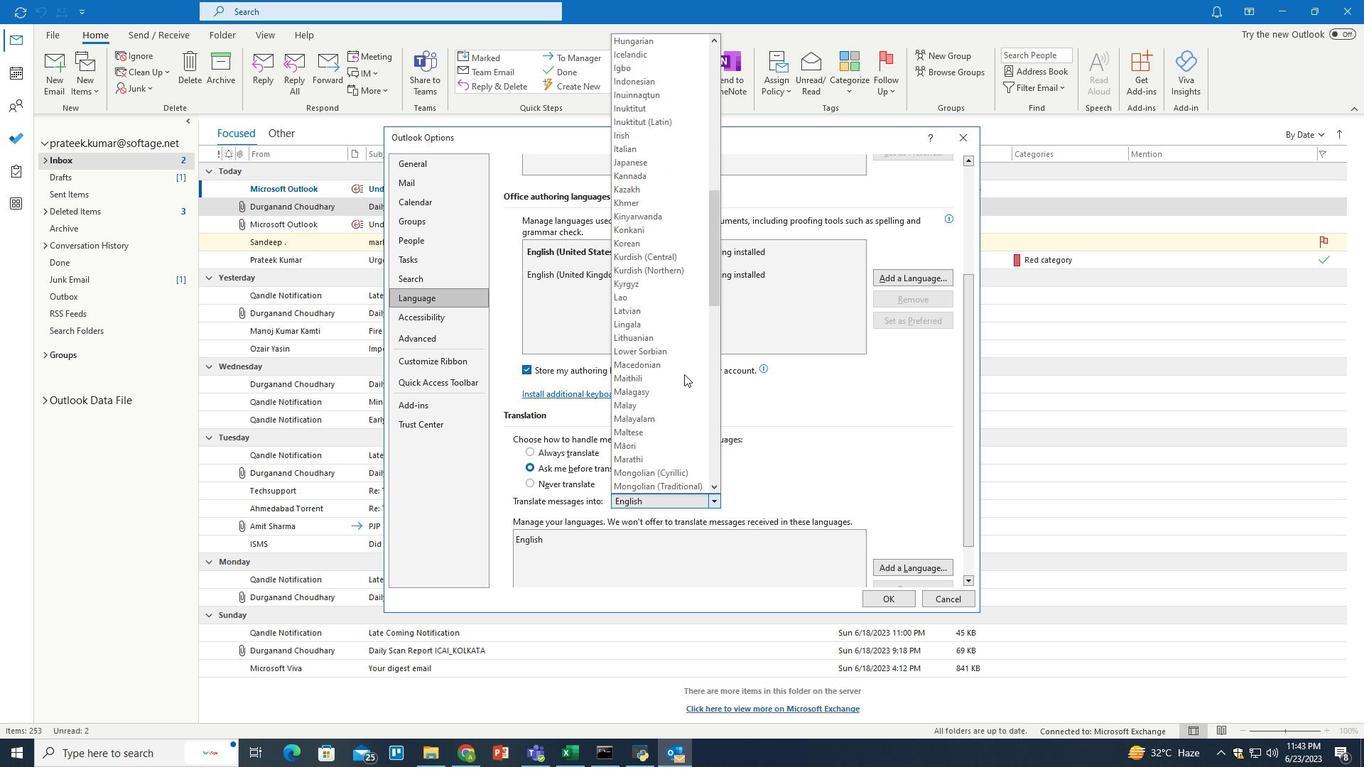 
Action: Mouse scrolled (684, 373) with delta (0, 0)
Screenshot: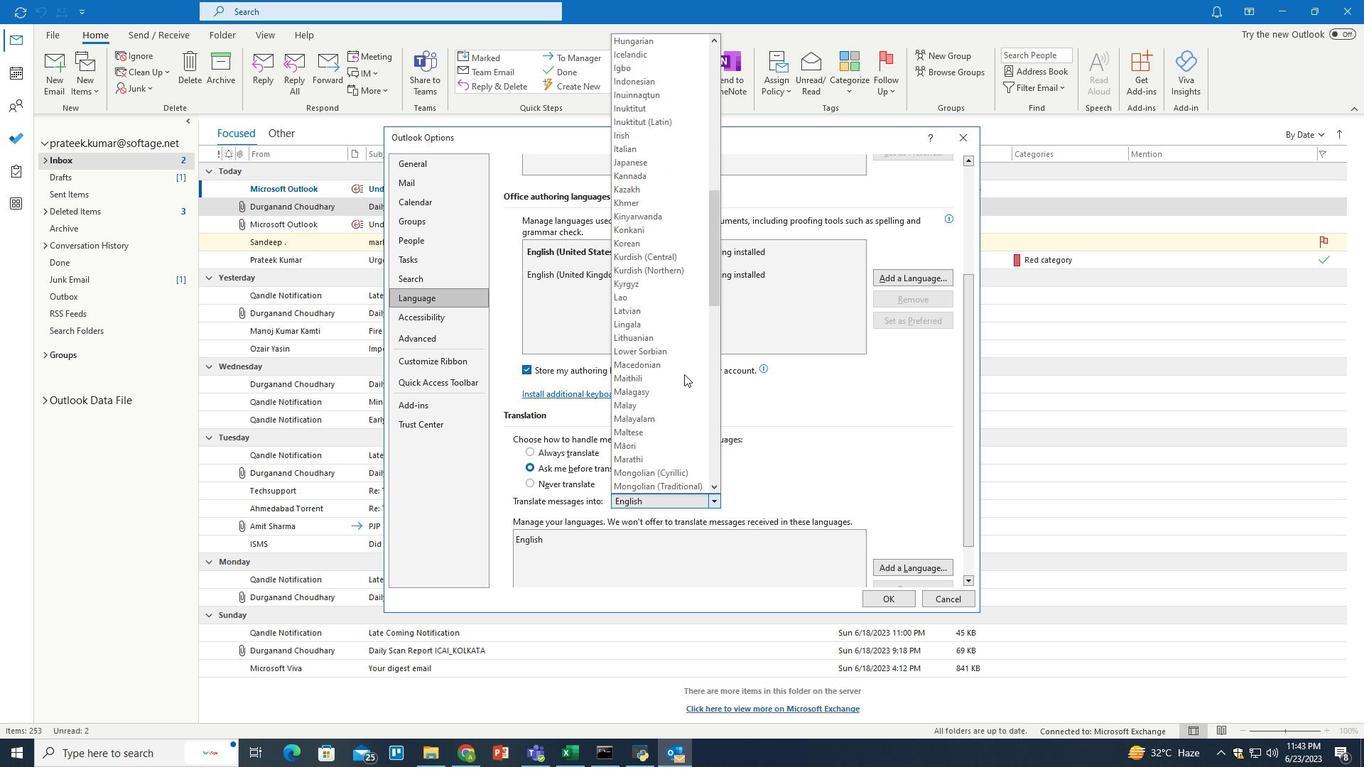 
Action: Mouse scrolled (684, 373) with delta (0, 0)
Screenshot: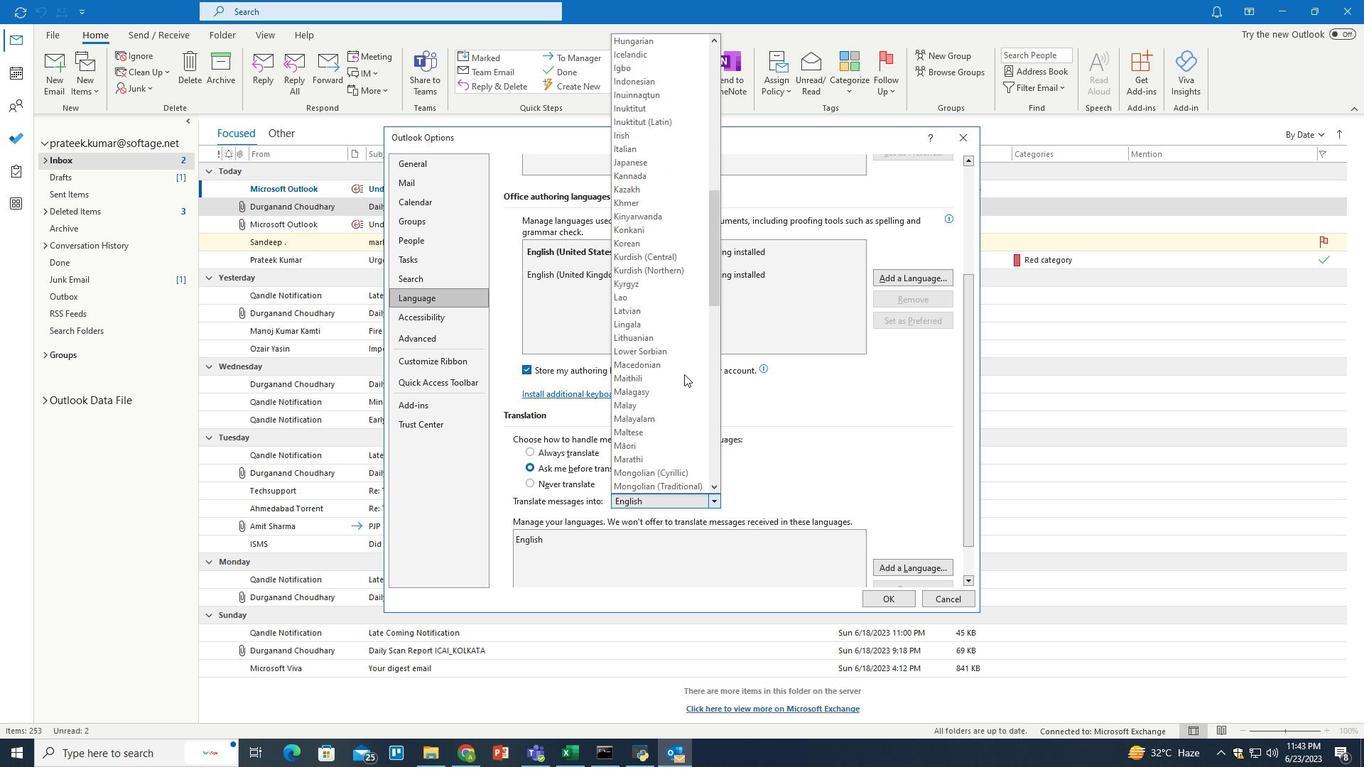 
Action: Mouse scrolled (684, 373) with delta (0, 0)
Screenshot: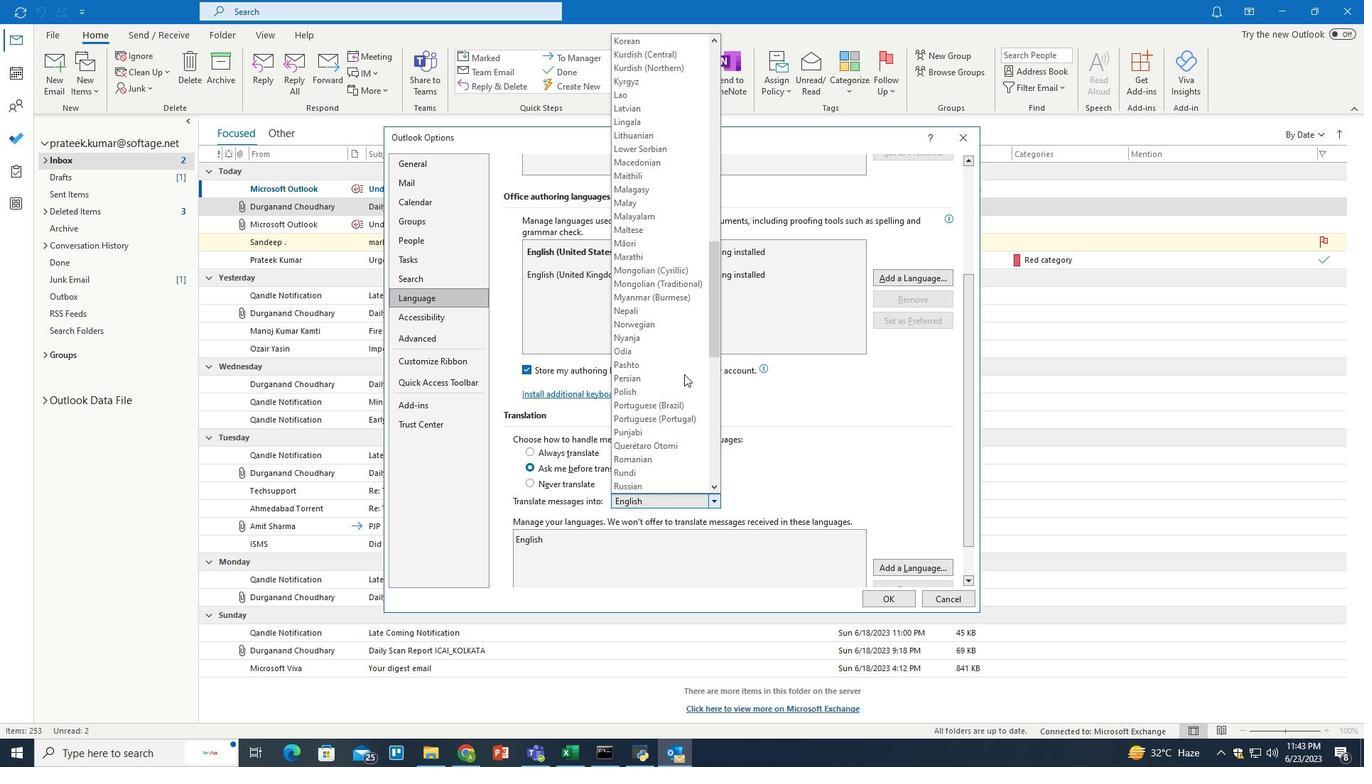 
Action: Mouse scrolled (684, 373) with delta (0, 0)
Screenshot: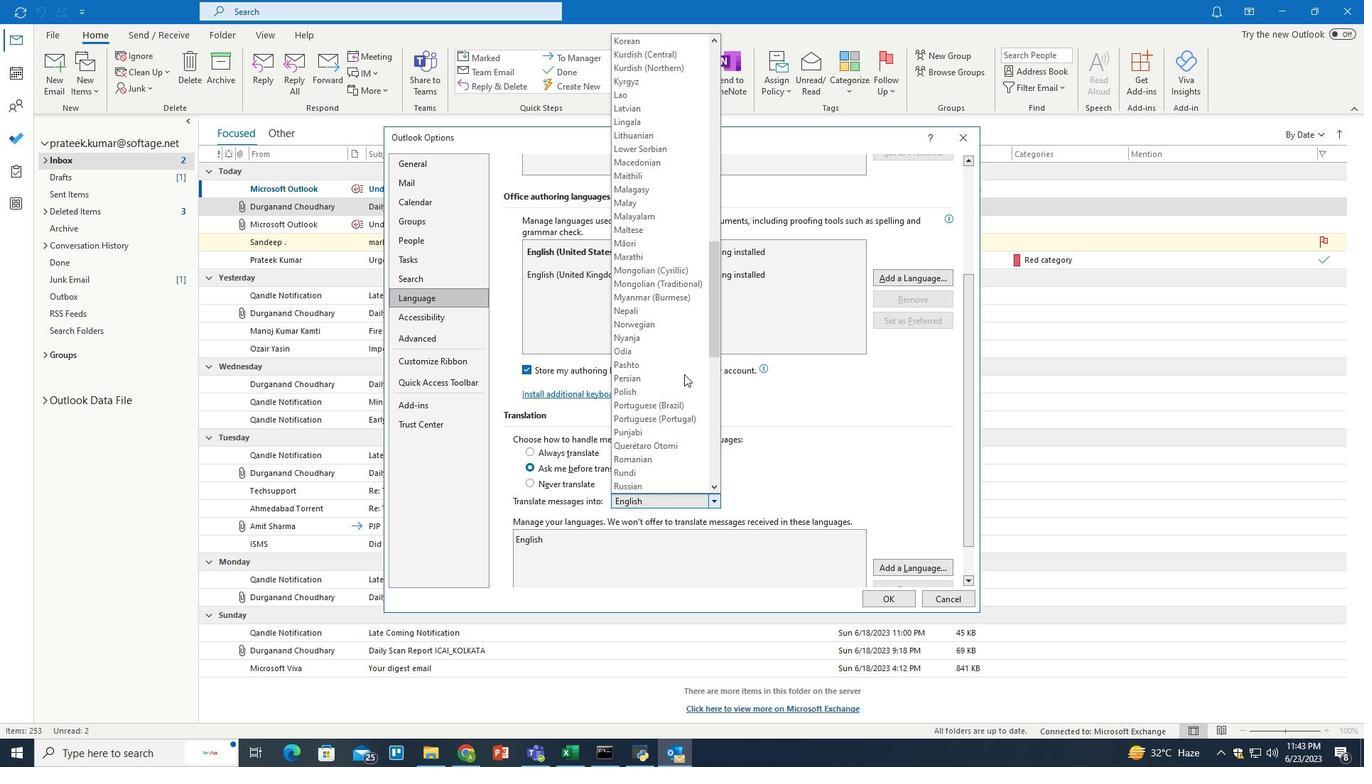 
Action: Mouse scrolled (684, 373) with delta (0, 0)
Screenshot: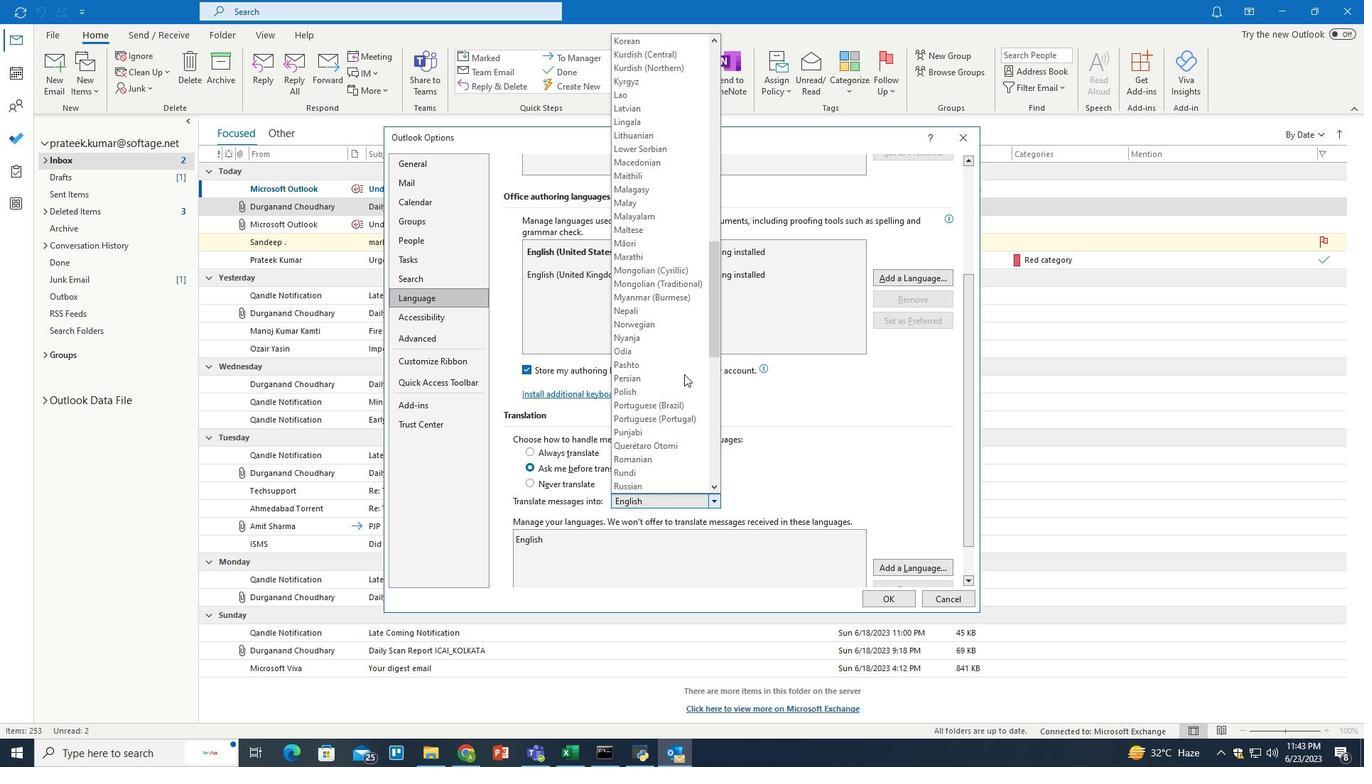 
Action: Mouse scrolled (684, 373) with delta (0, 0)
Screenshot: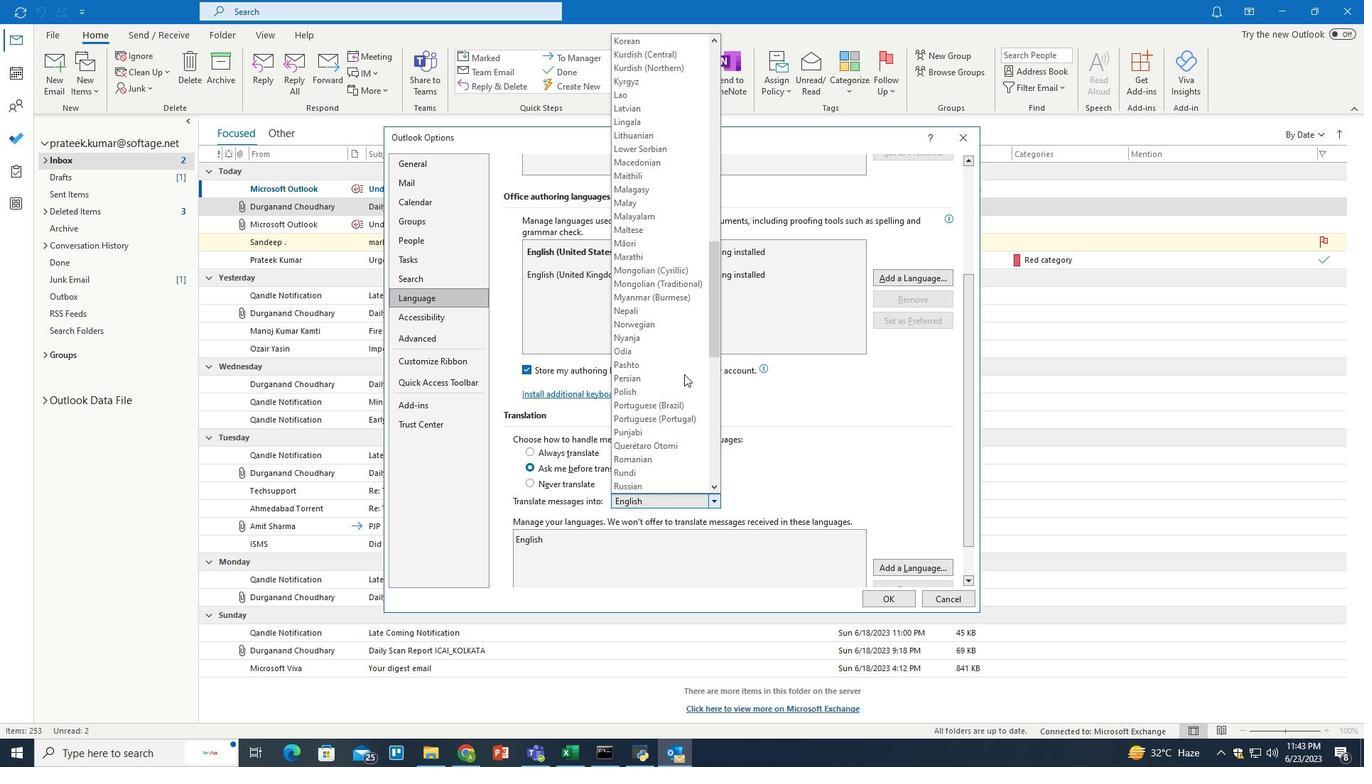 
Action: Mouse scrolled (684, 373) with delta (0, 0)
Screenshot: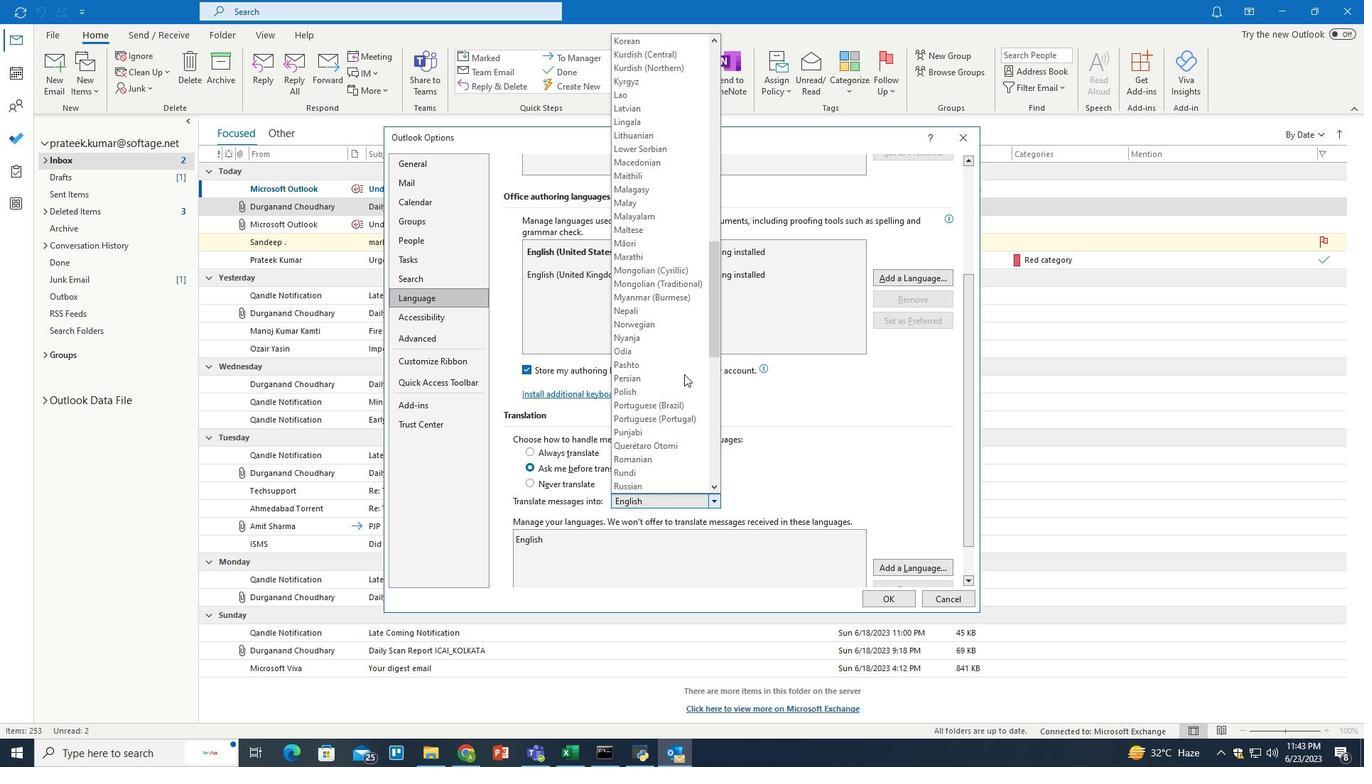 
Action: Mouse scrolled (684, 373) with delta (0, 0)
Screenshot: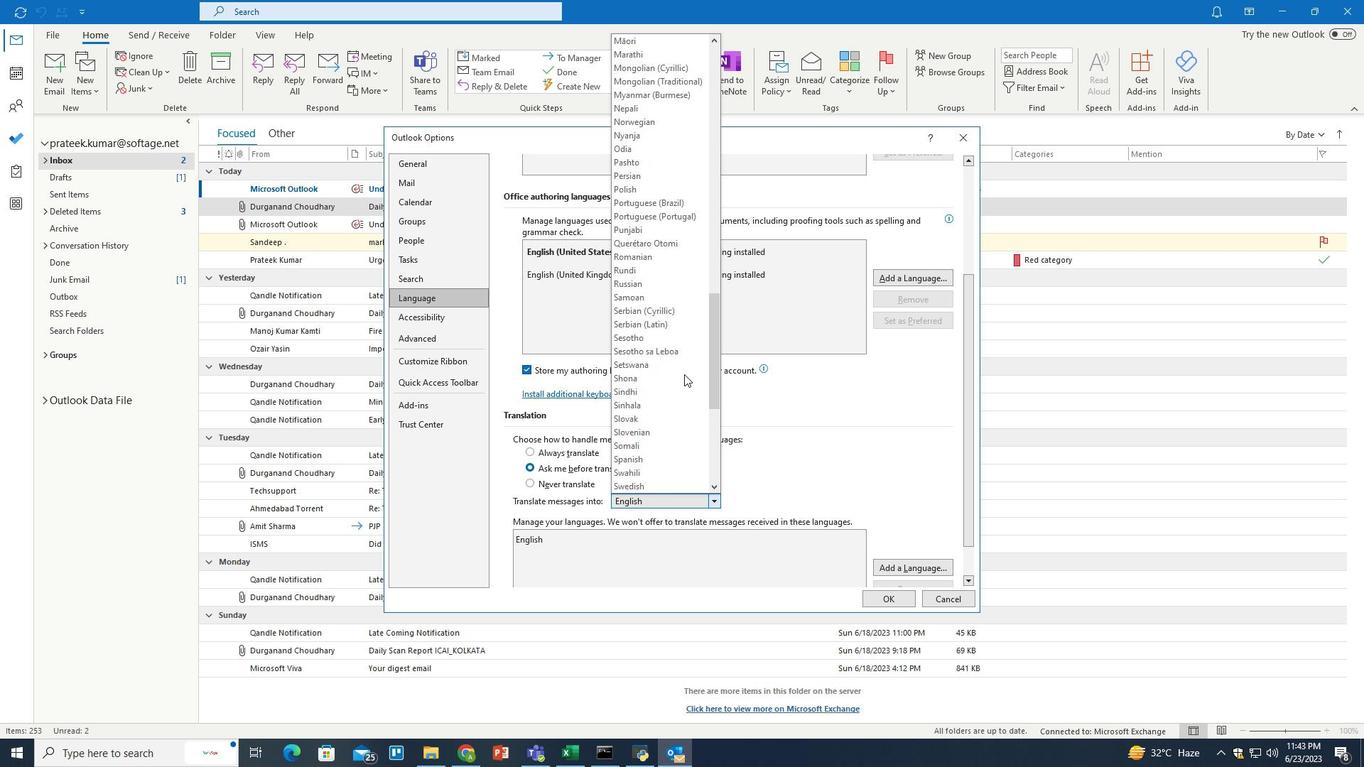 
Action: Mouse scrolled (684, 373) with delta (0, 0)
Screenshot: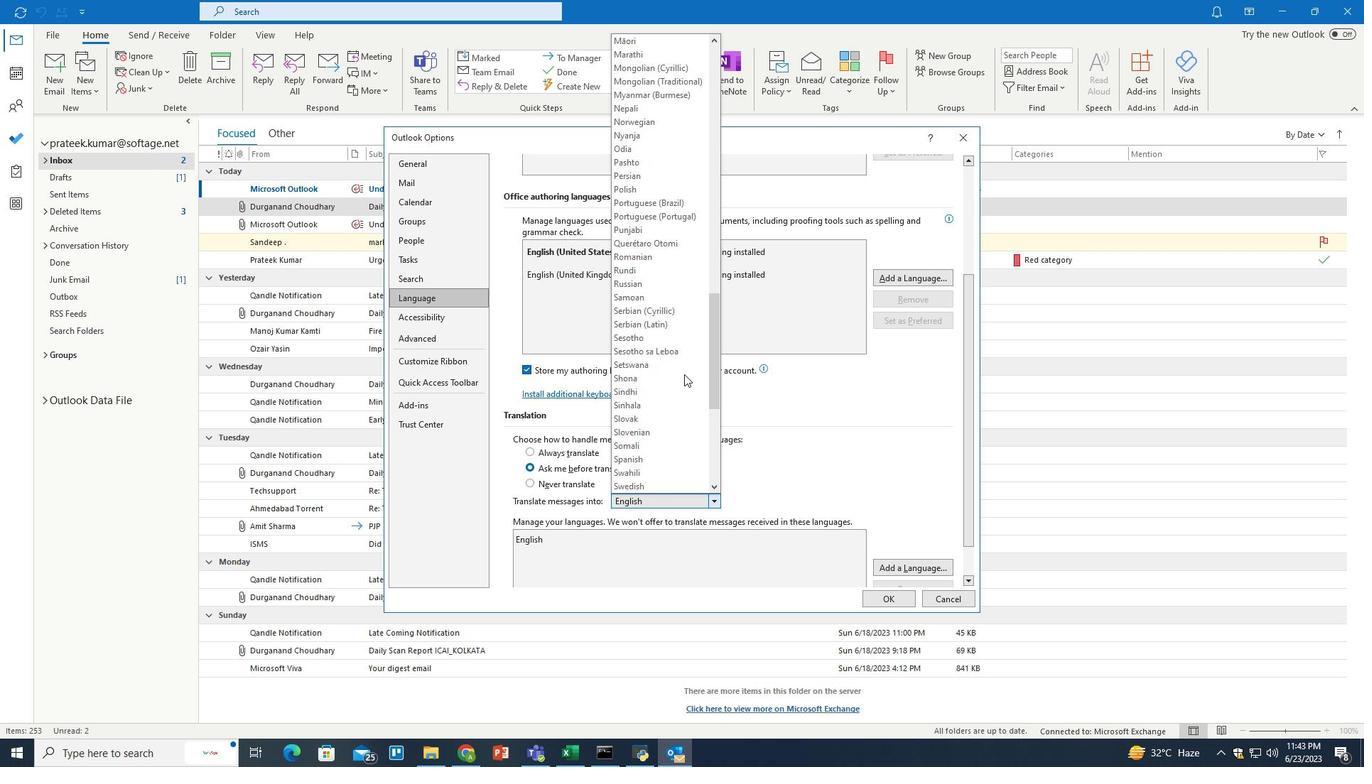 
Action: Mouse scrolled (684, 373) with delta (0, 0)
Screenshot: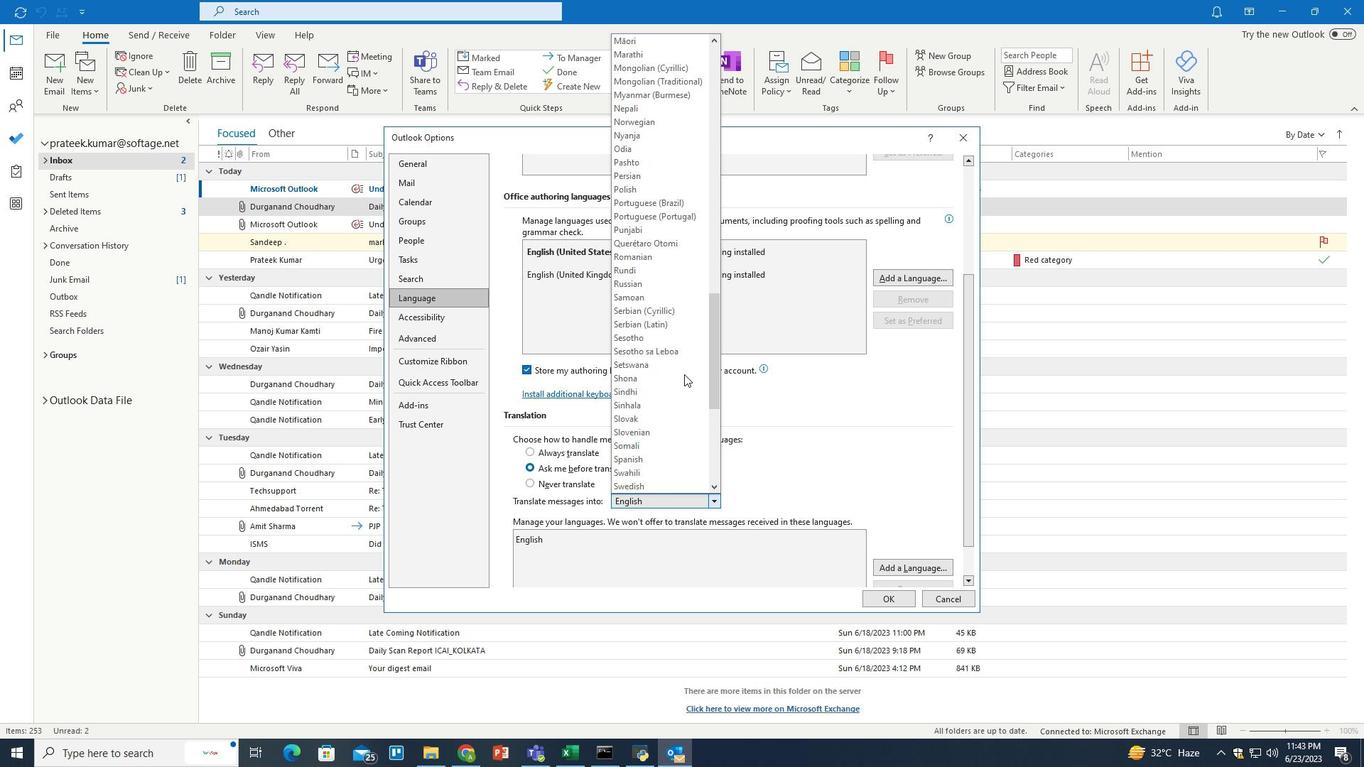 
Action: Mouse scrolled (684, 373) with delta (0, 0)
Screenshot: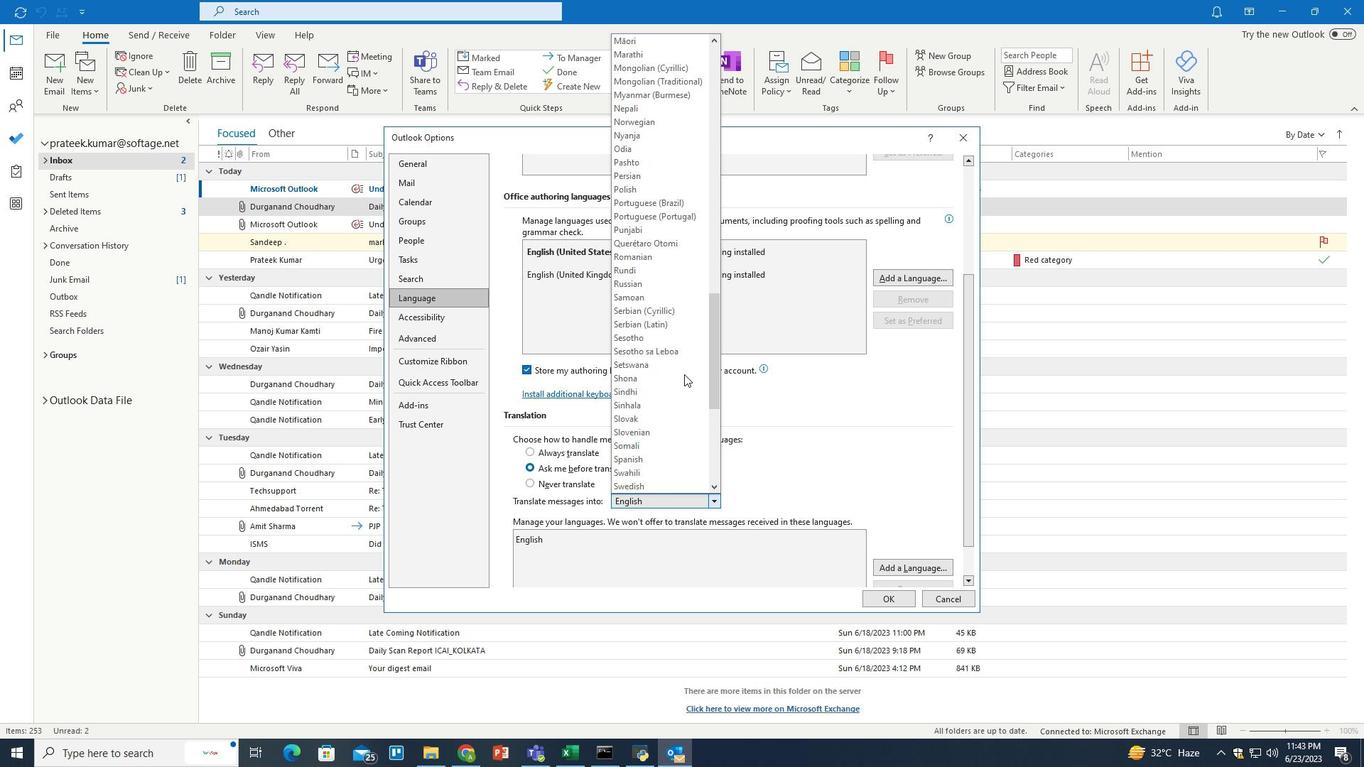 
Action: Mouse scrolled (684, 373) with delta (0, 0)
Screenshot: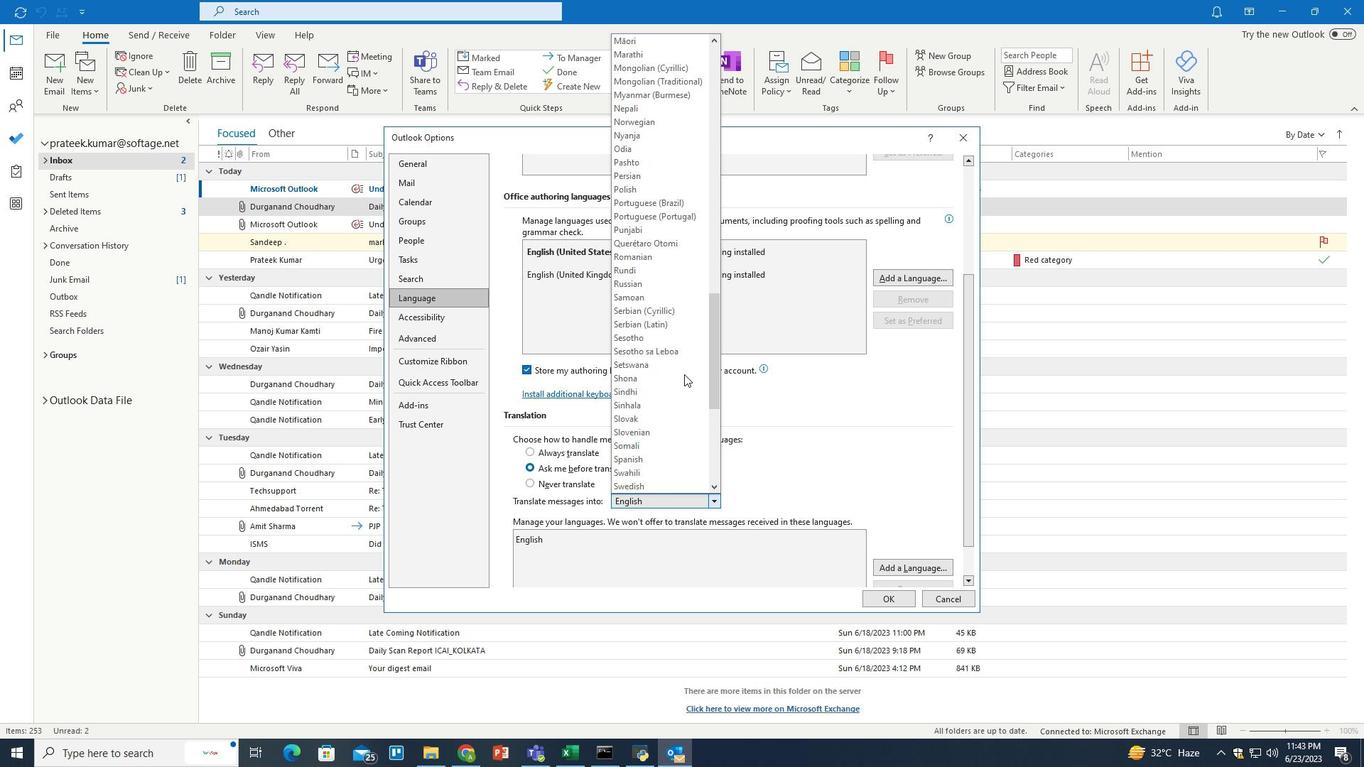 
Action: Mouse scrolled (684, 373) with delta (0, 0)
Screenshot: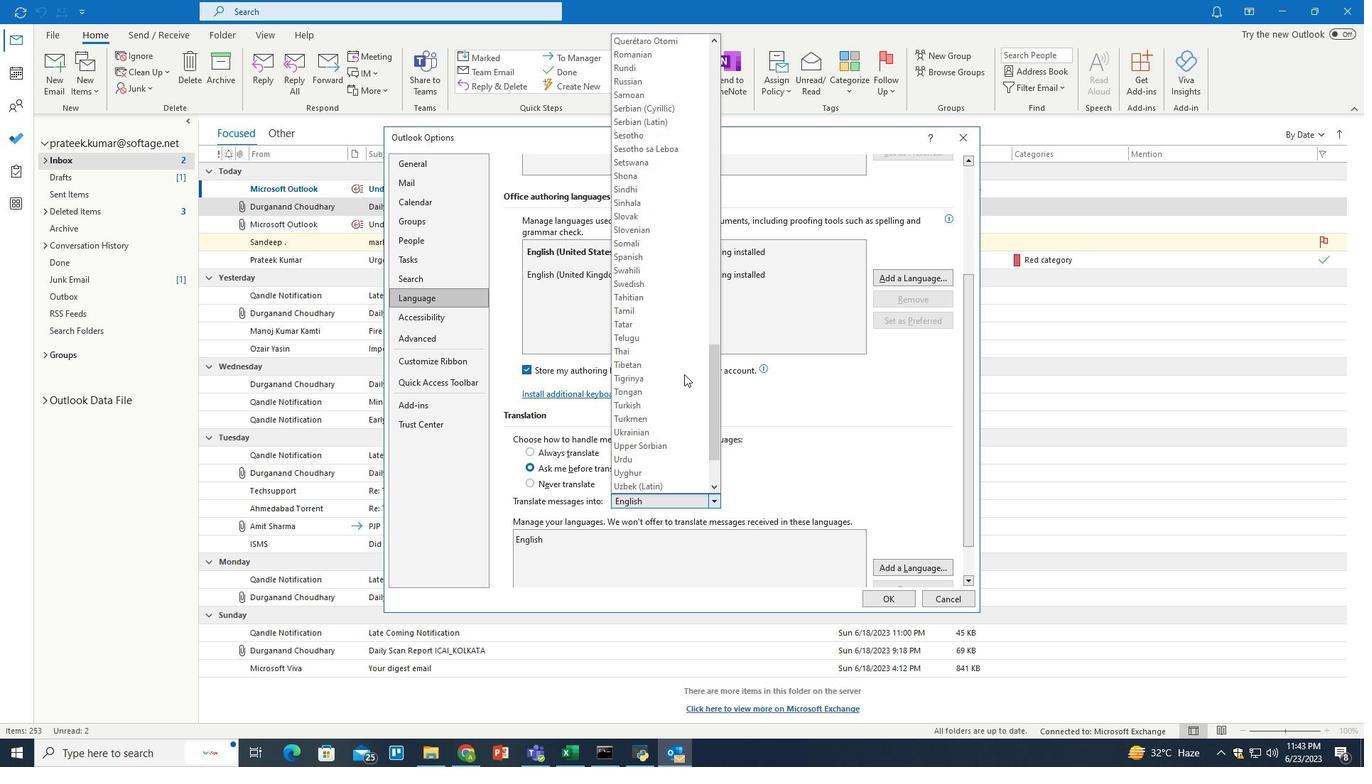 
Action: Mouse scrolled (684, 373) with delta (0, 0)
Screenshot: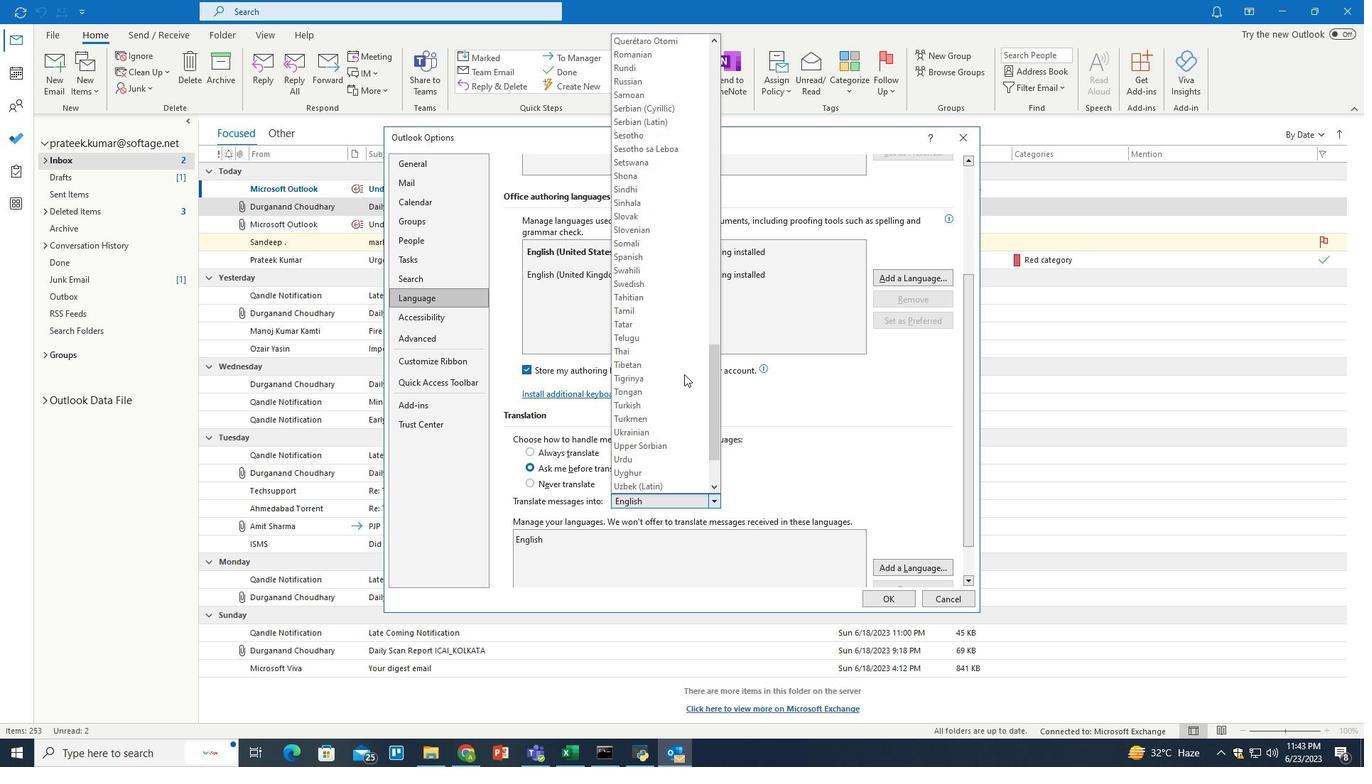 
Action: Mouse scrolled (684, 373) with delta (0, 0)
Screenshot: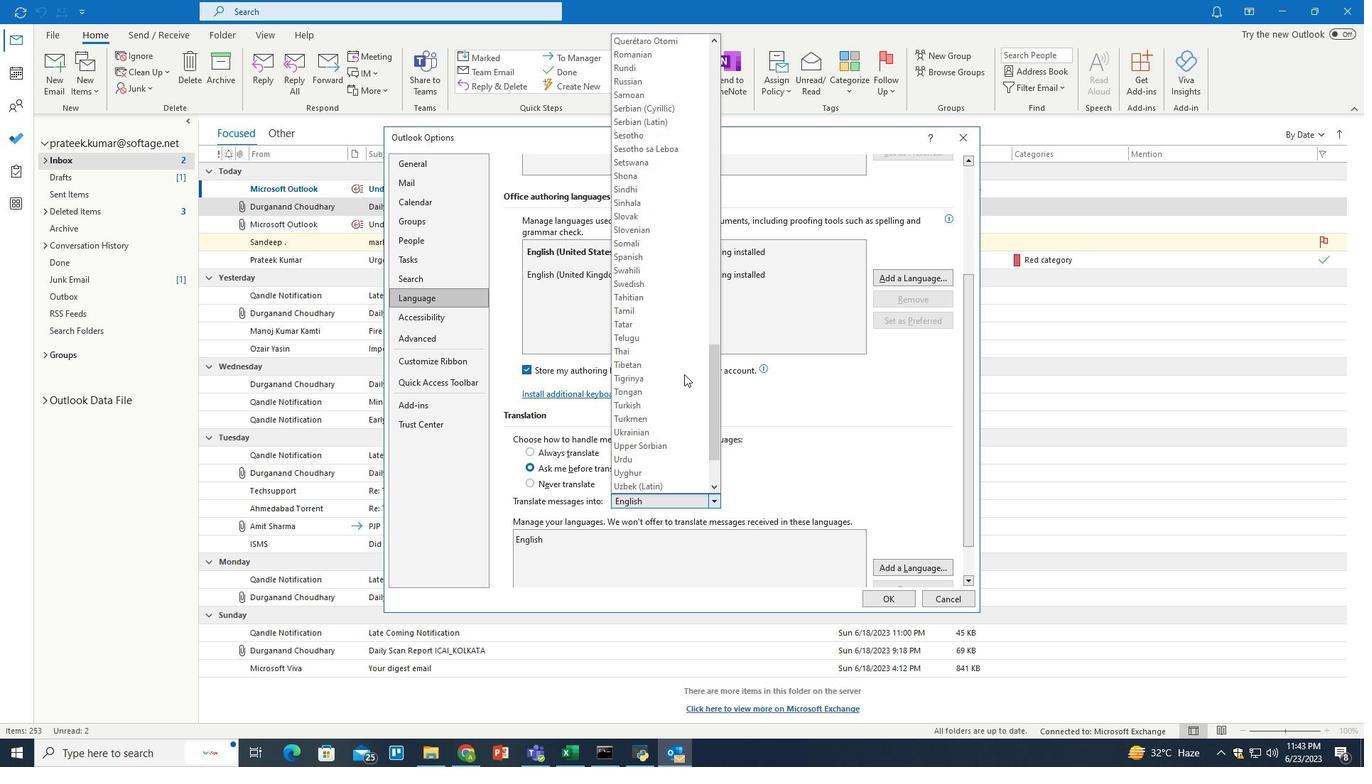 
Action: Mouse scrolled (684, 373) with delta (0, 0)
Screenshot: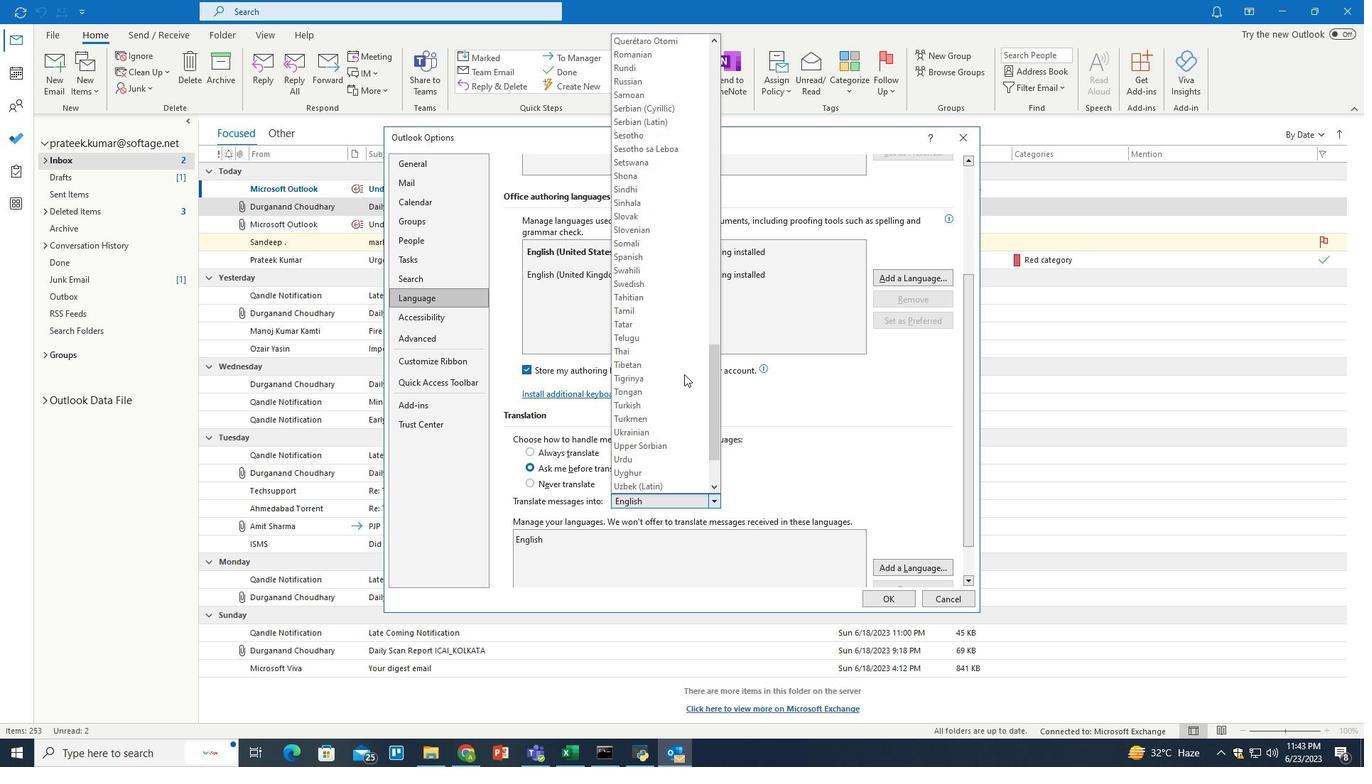 
Action: Mouse scrolled (684, 373) with delta (0, 0)
Screenshot: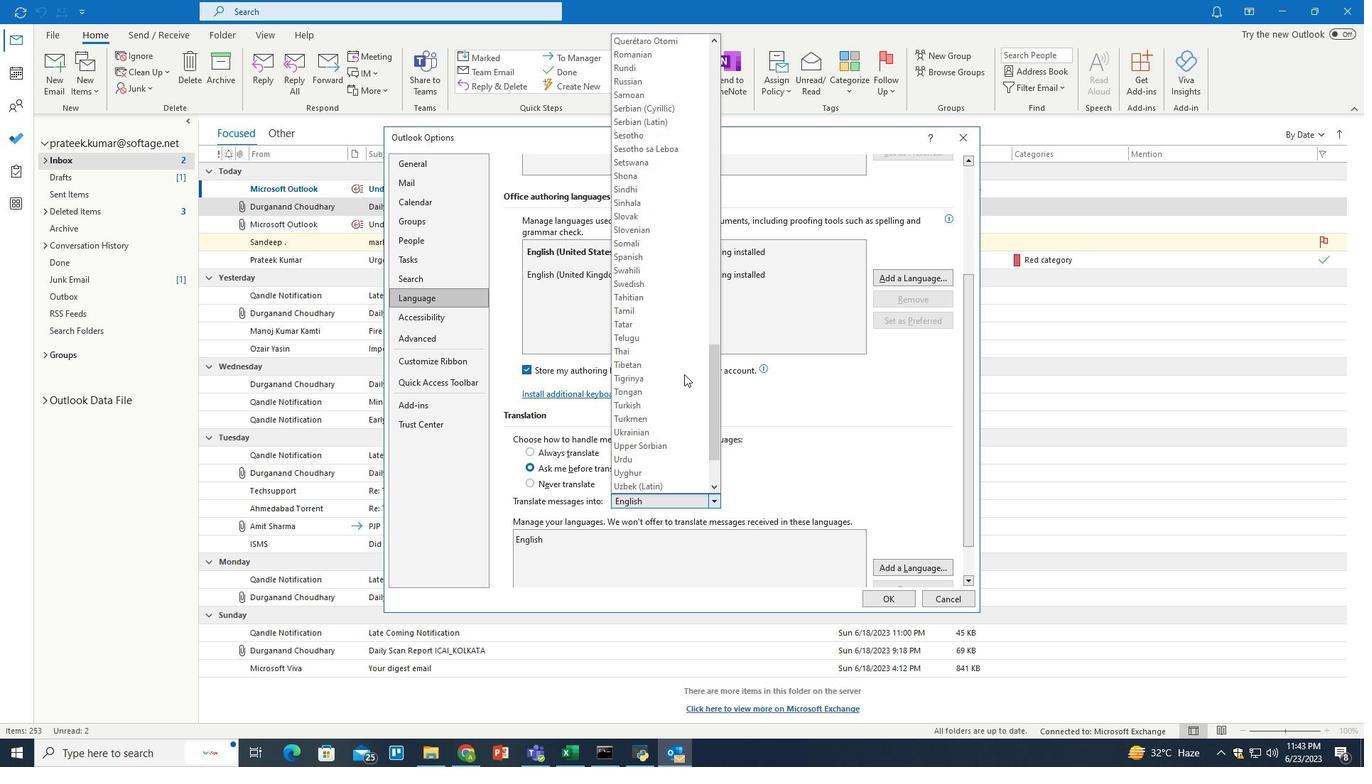 
Action: Mouse moved to (634, 425)
Screenshot: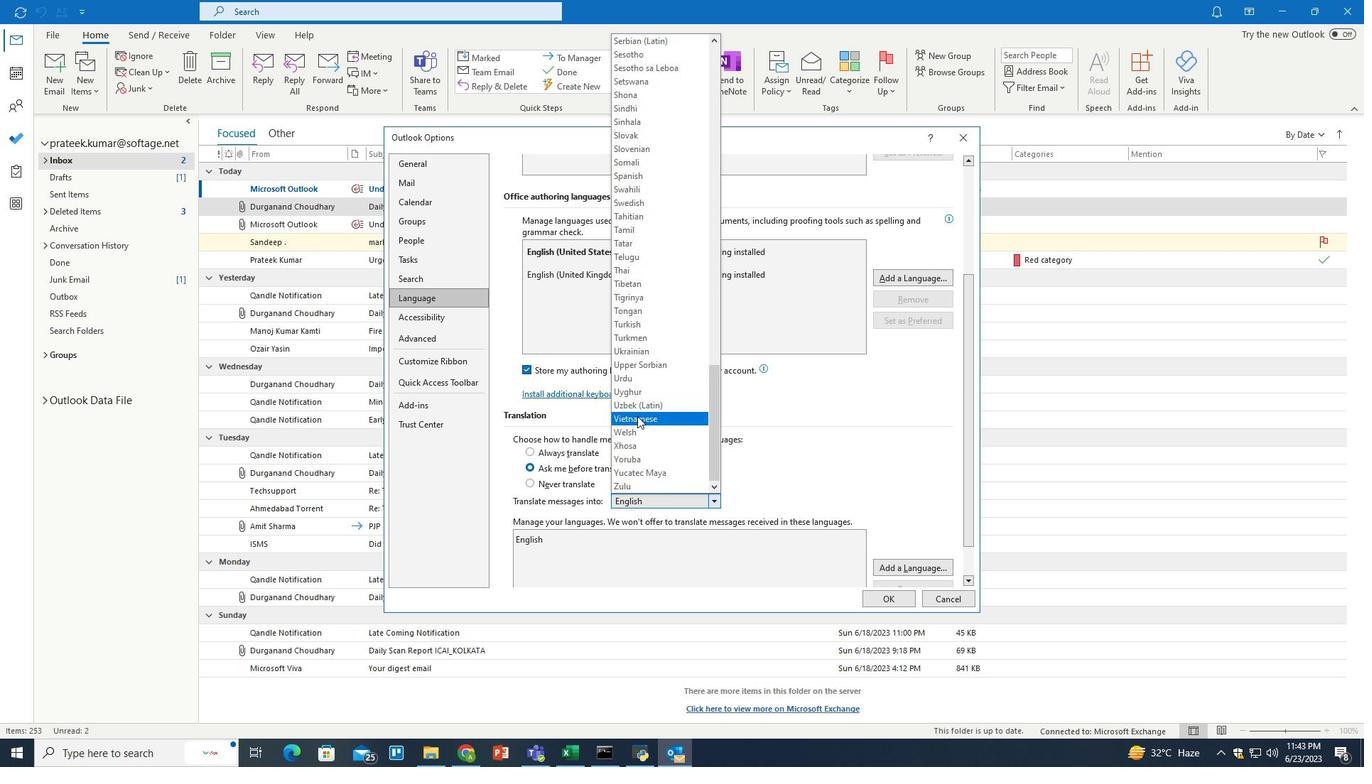 
Action: Mouse pressed left at (634, 425)
Screenshot: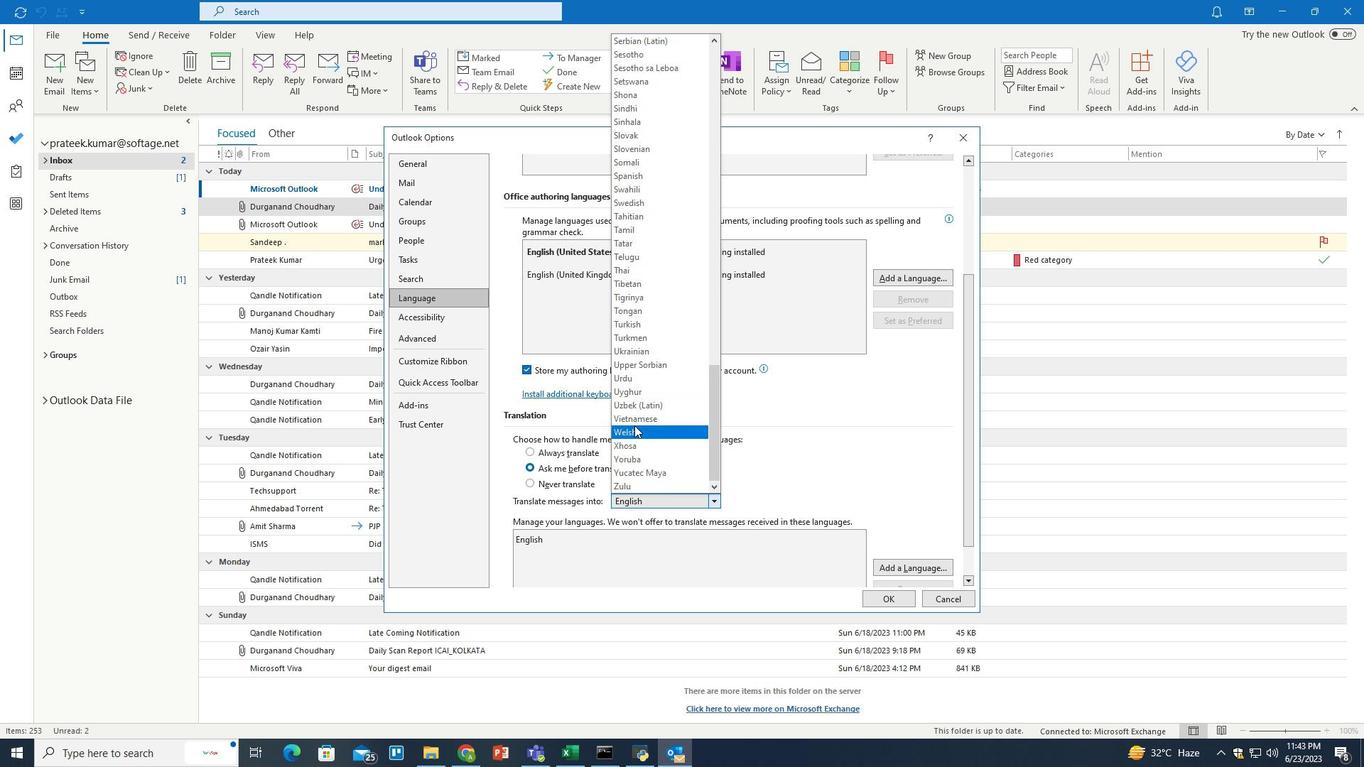 
Action: Mouse moved to (877, 595)
Screenshot: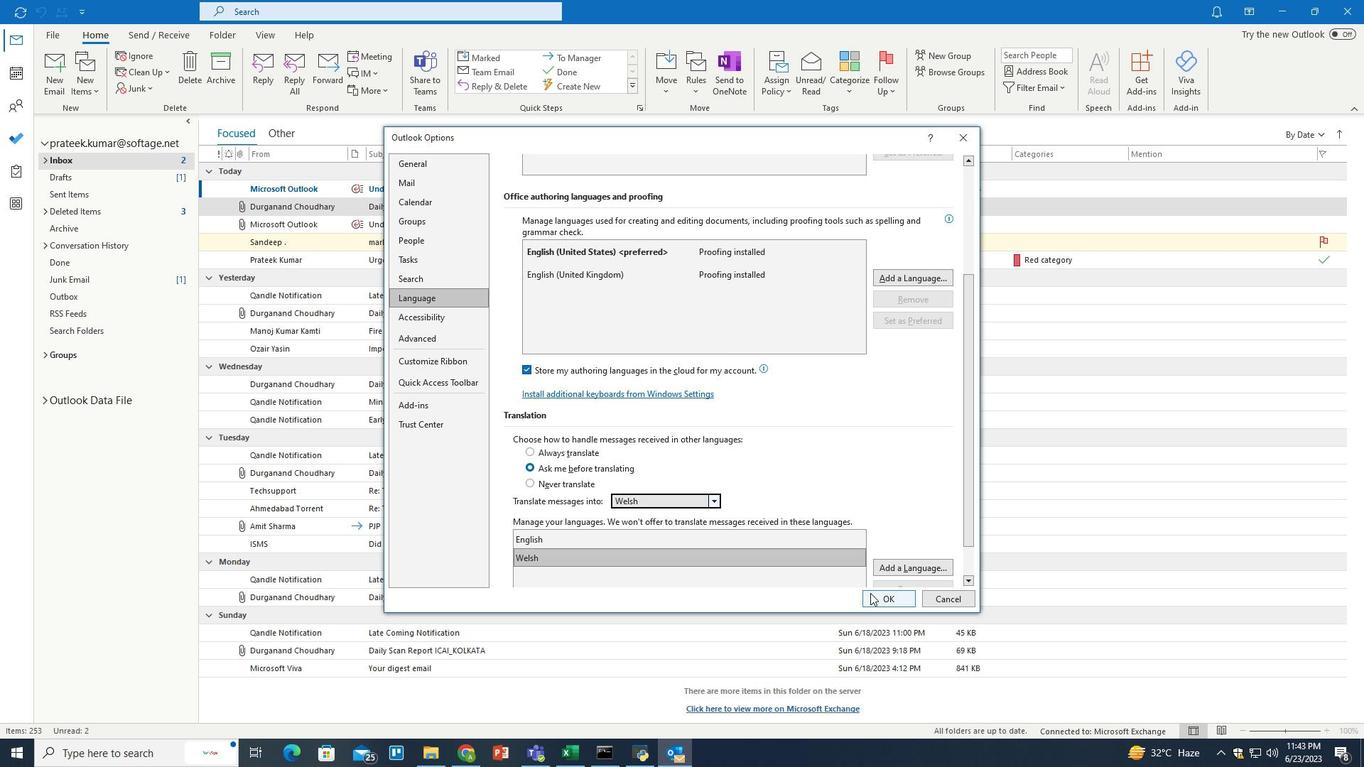 
Action: Mouse pressed left at (877, 595)
Screenshot: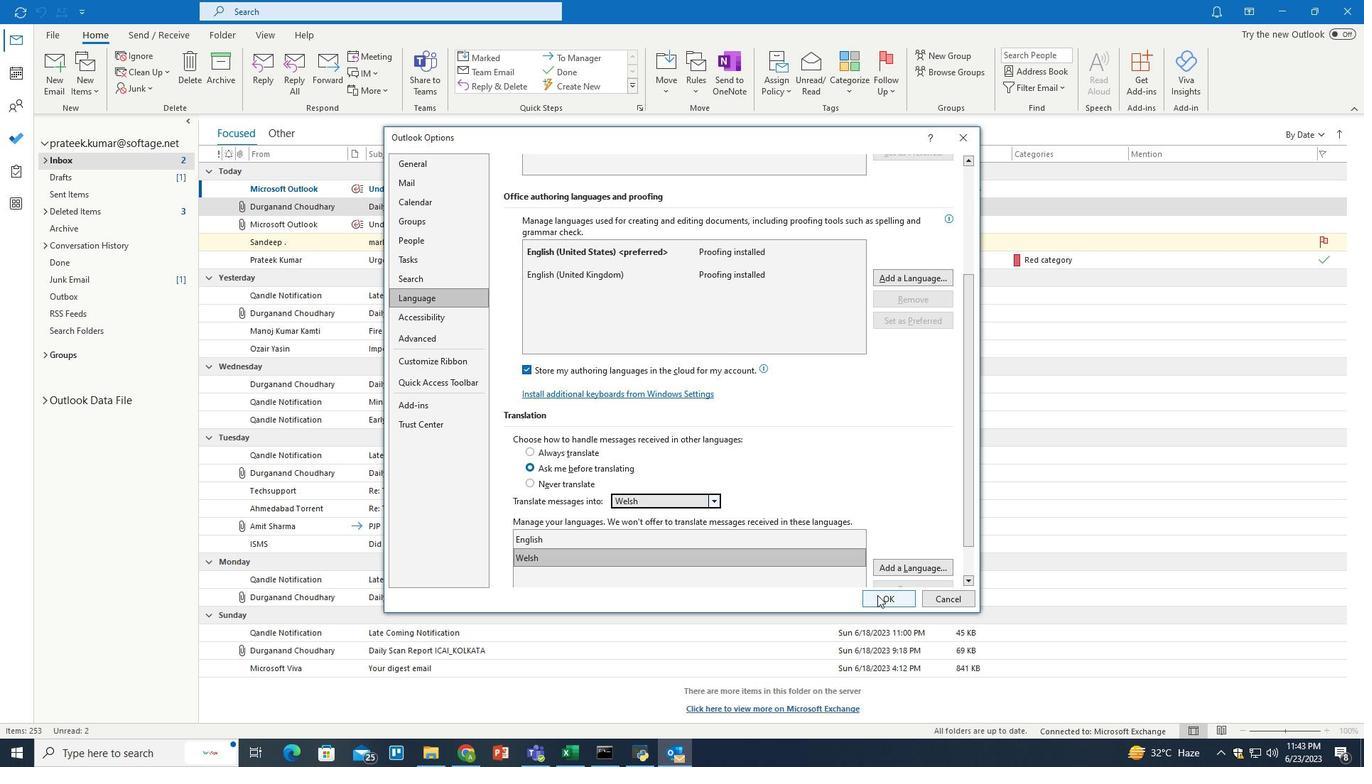 
Action: Mouse moved to (795, 518)
Screenshot: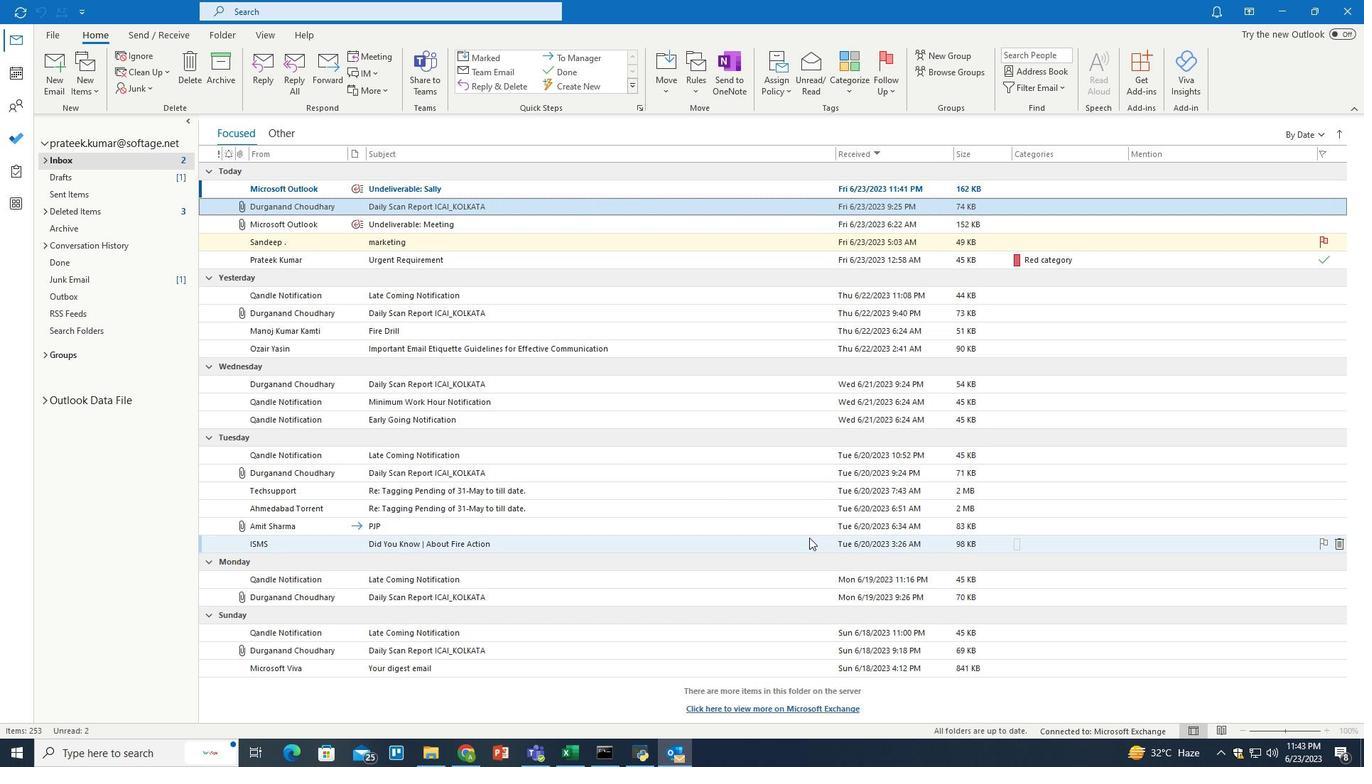 
